 Task: Create a due date automation trigger when advanced on, on the monday of the week a card is due add dates not starting this week at 11:00 AM.
Action: Mouse moved to (924, 278)
Screenshot: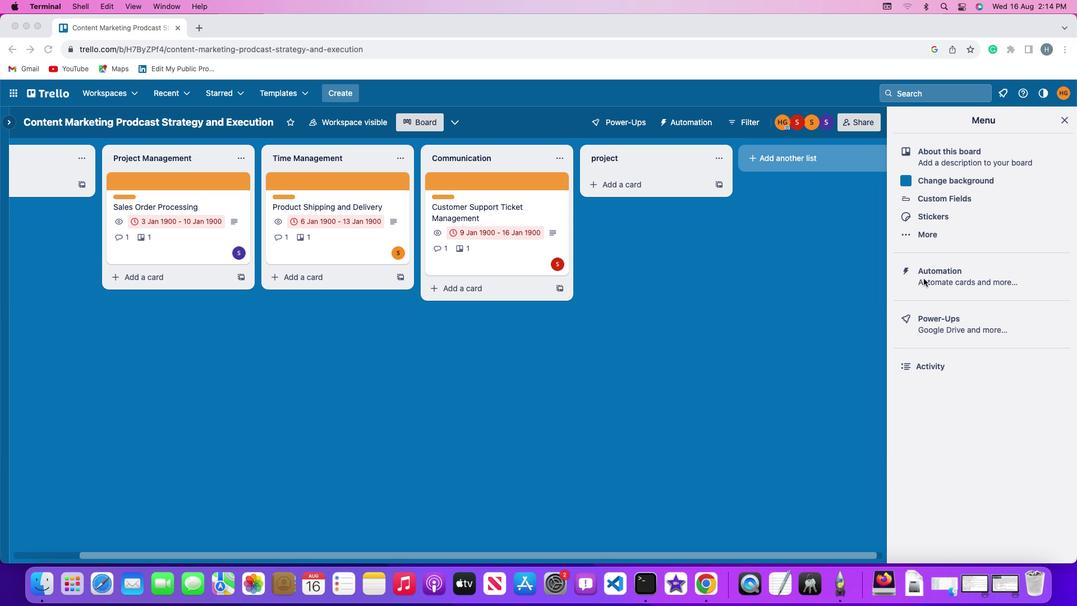 
Action: Mouse pressed left at (924, 278)
Screenshot: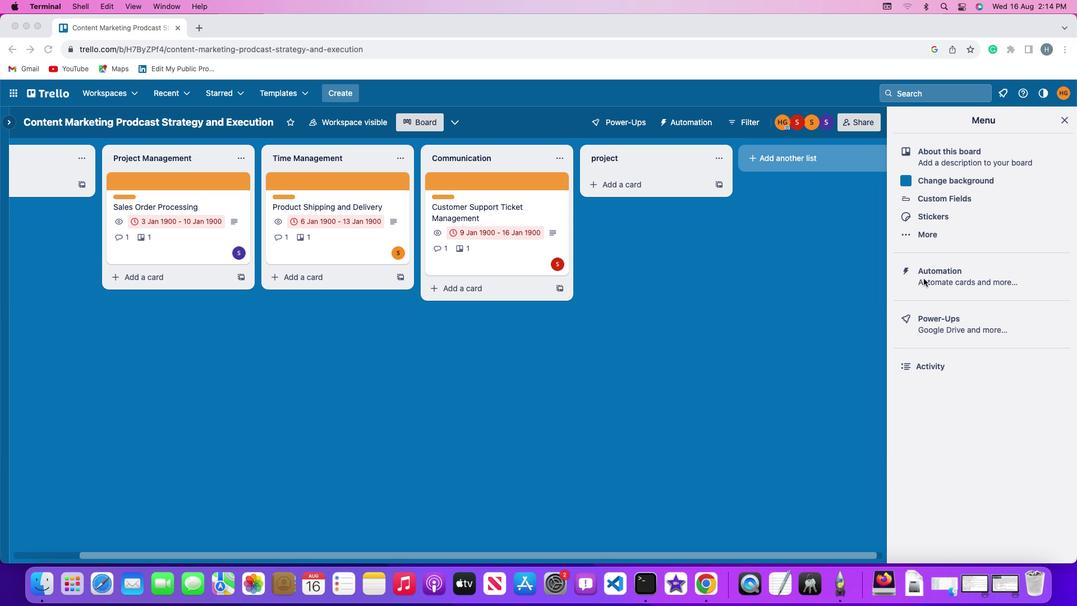 
Action: Mouse pressed left at (924, 278)
Screenshot: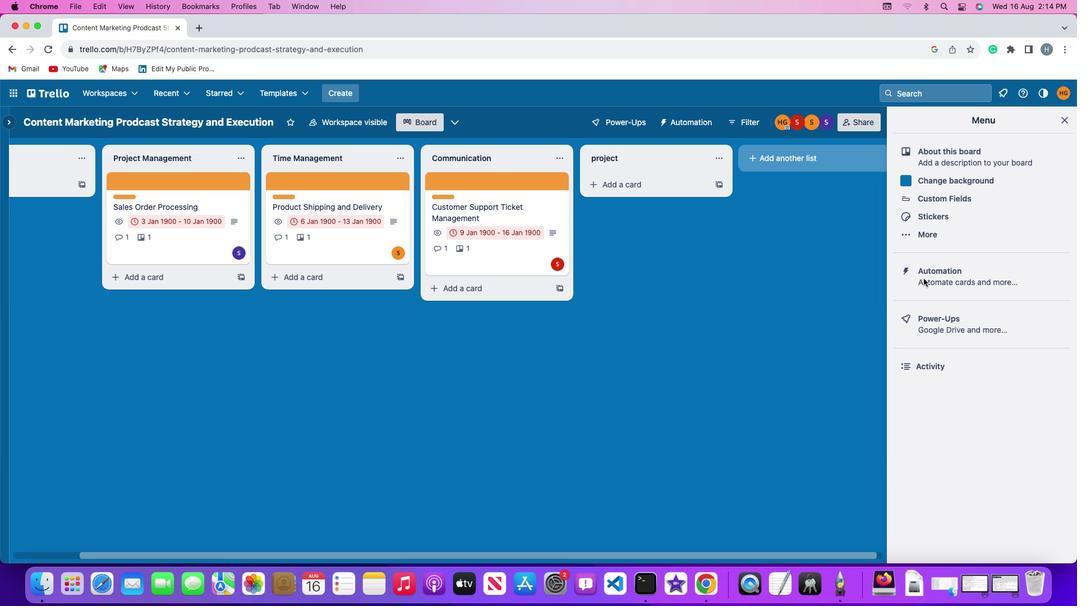
Action: Mouse moved to (90, 266)
Screenshot: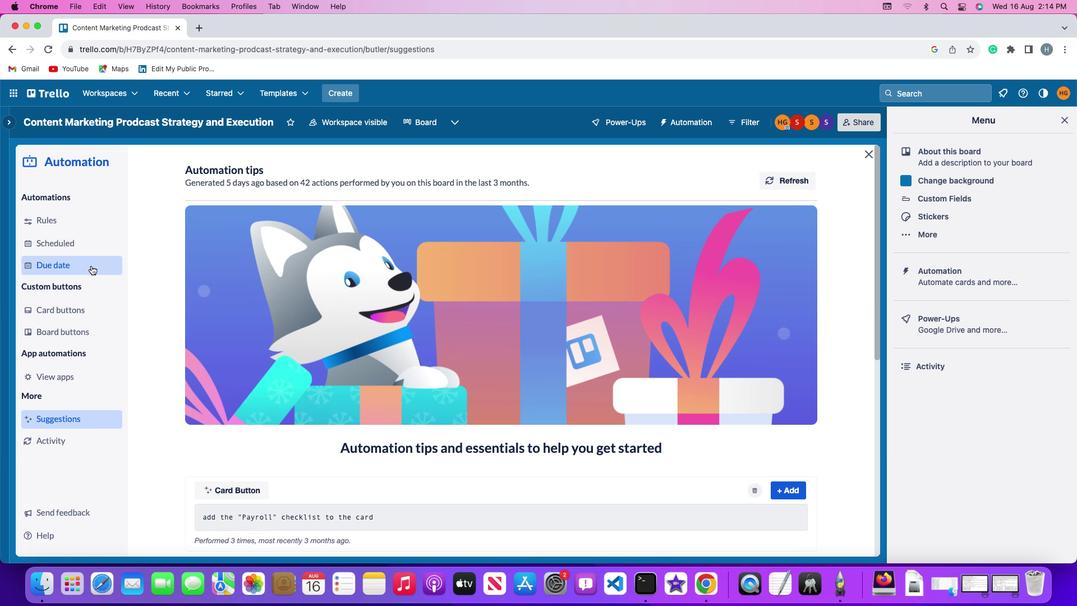 
Action: Mouse pressed left at (90, 266)
Screenshot: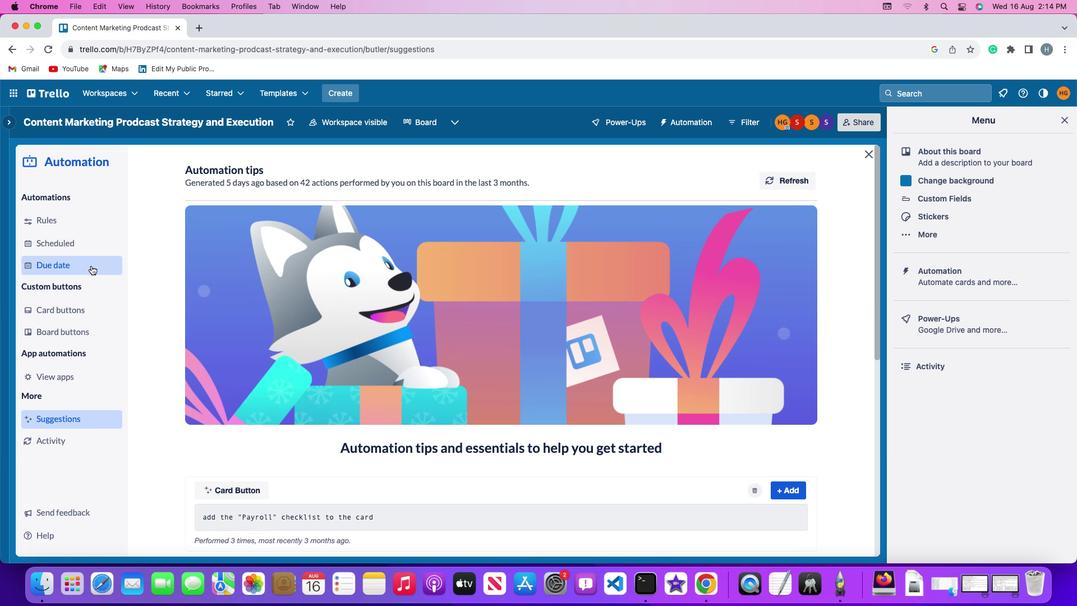 
Action: Mouse moved to (742, 172)
Screenshot: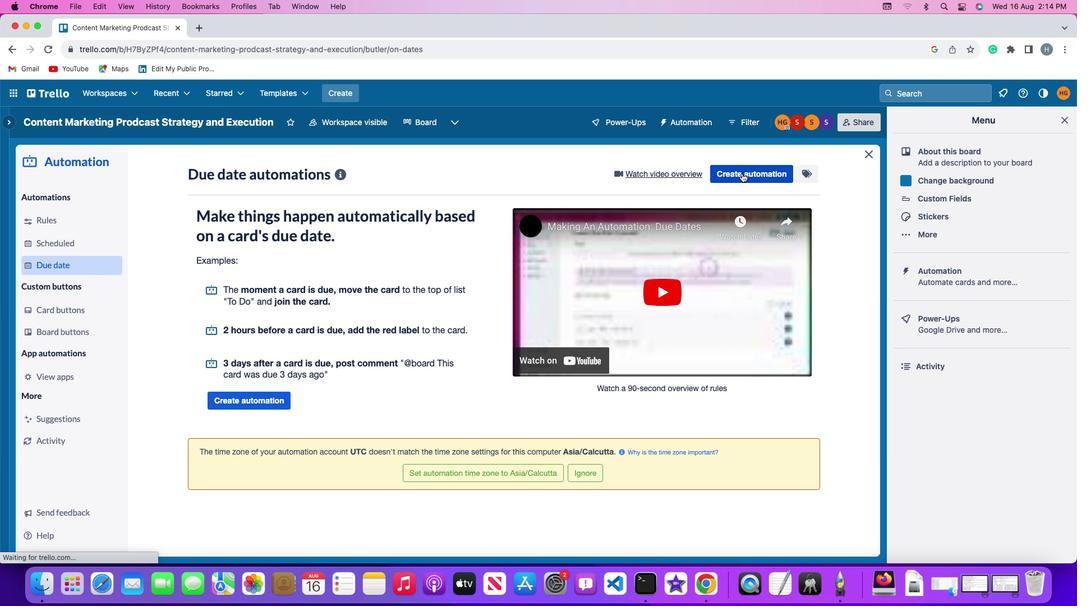 
Action: Mouse pressed left at (742, 172)
Screenshot: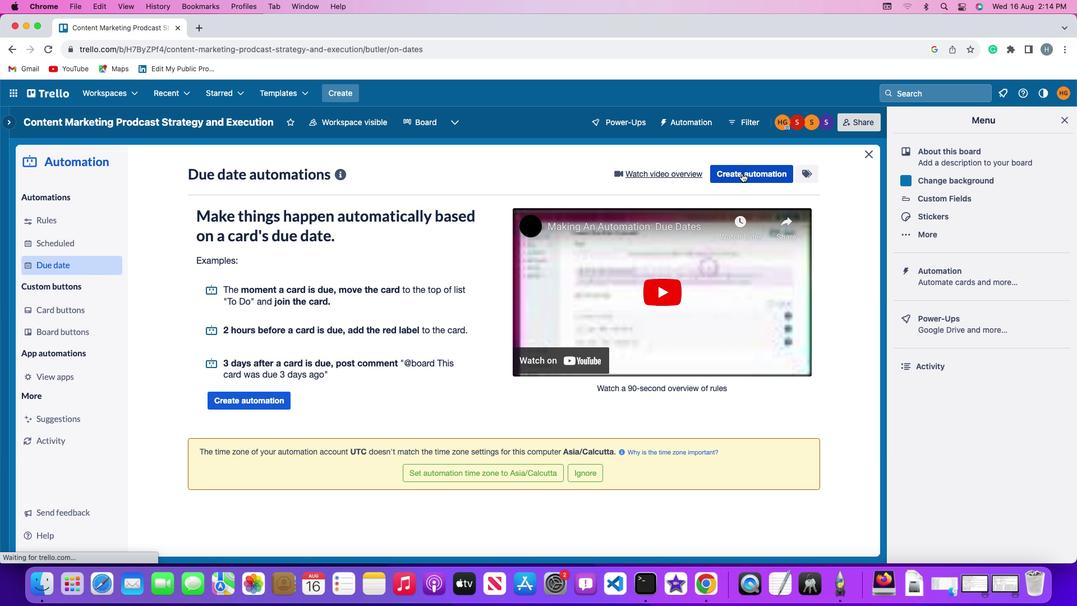 
Action: Mouse moved to (217, 281)
Screenshot: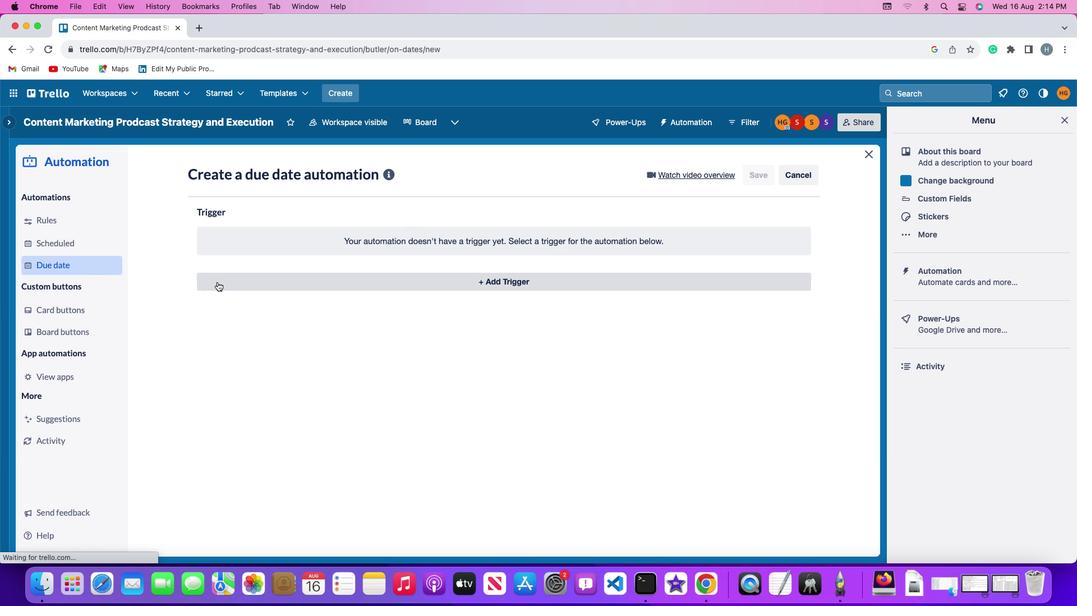 
Action: Mouse pressed left at (217, 281)
Screenshot: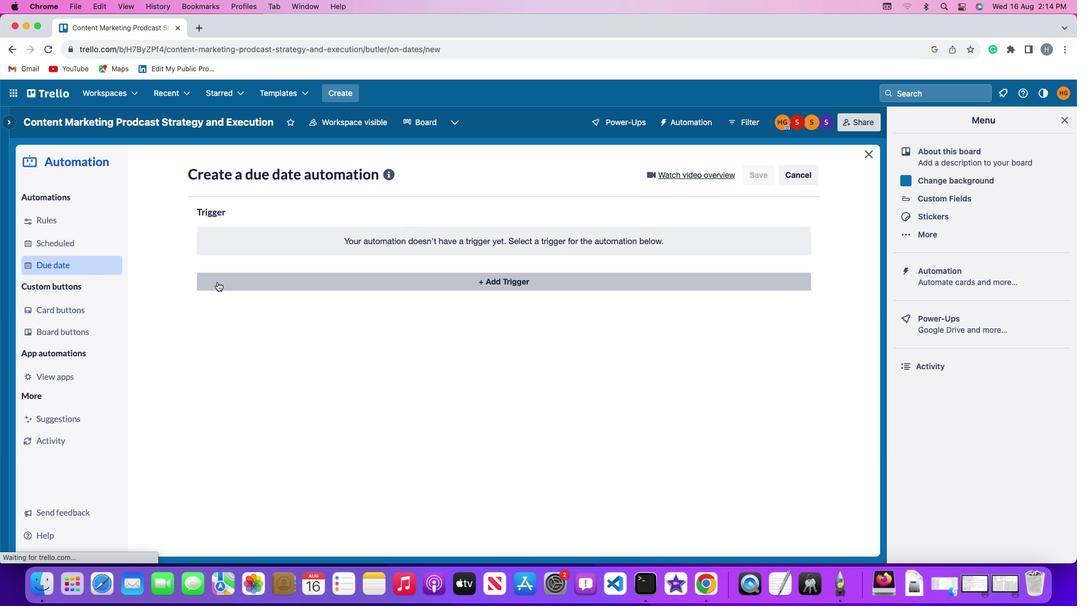 
Action: Mouse moved to (240, 492)
Screenshot: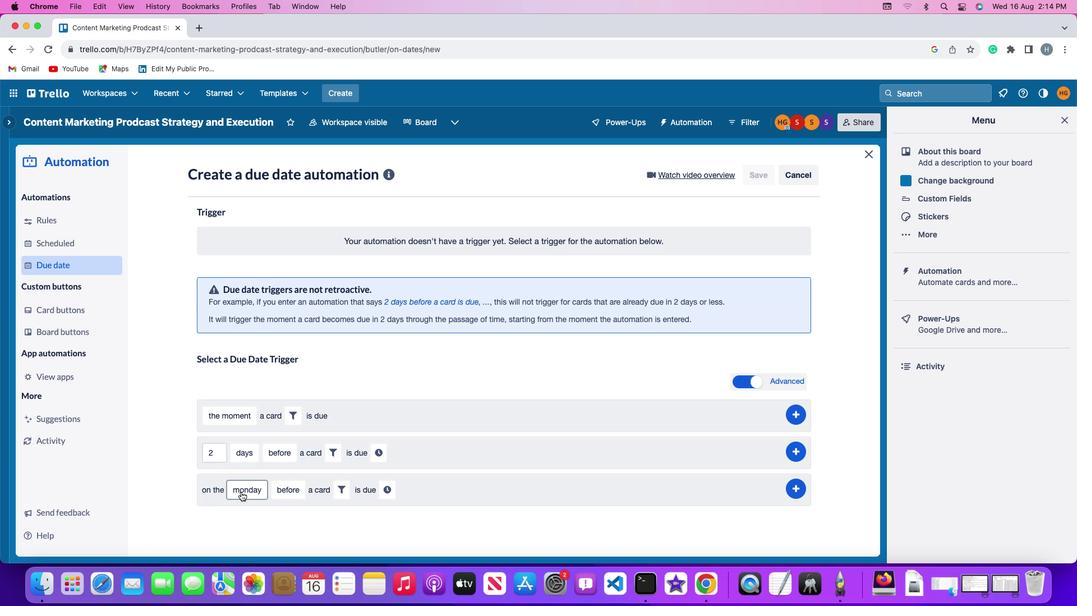 
Action: Mouse pressed left at (240, 492)
Screenshot: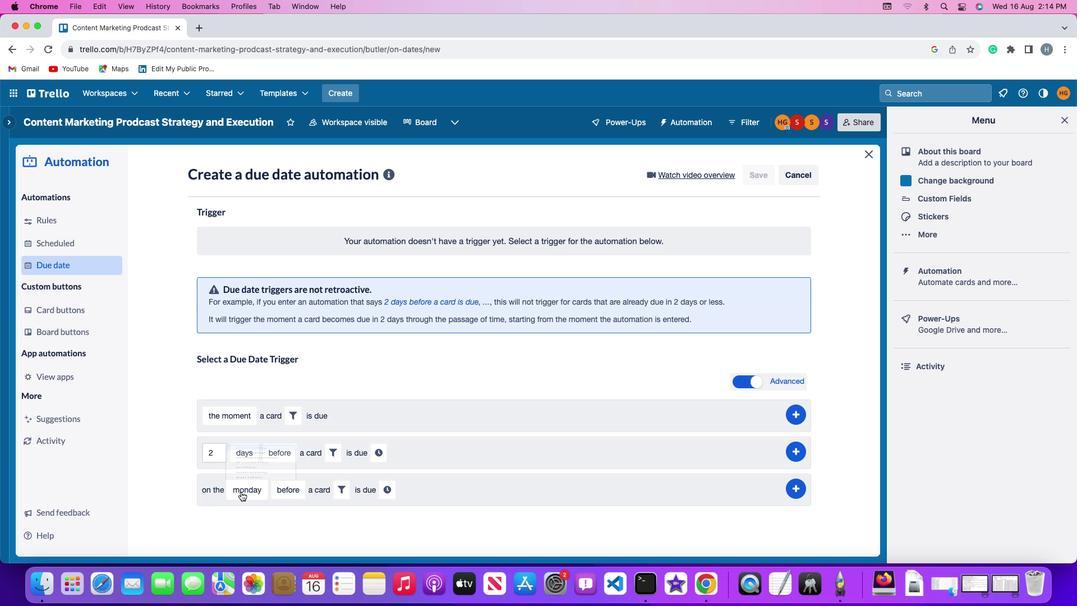 
Action: Mouse moved to (267, 335)
Screenshot: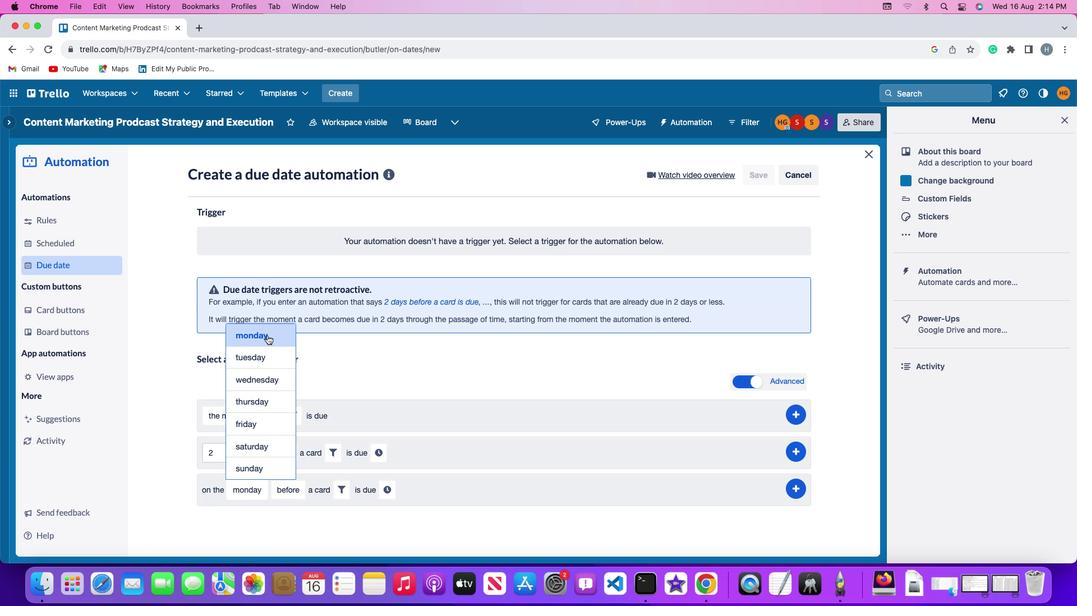 
Action: Mouse pressed left at (267, 335)
Screenshot: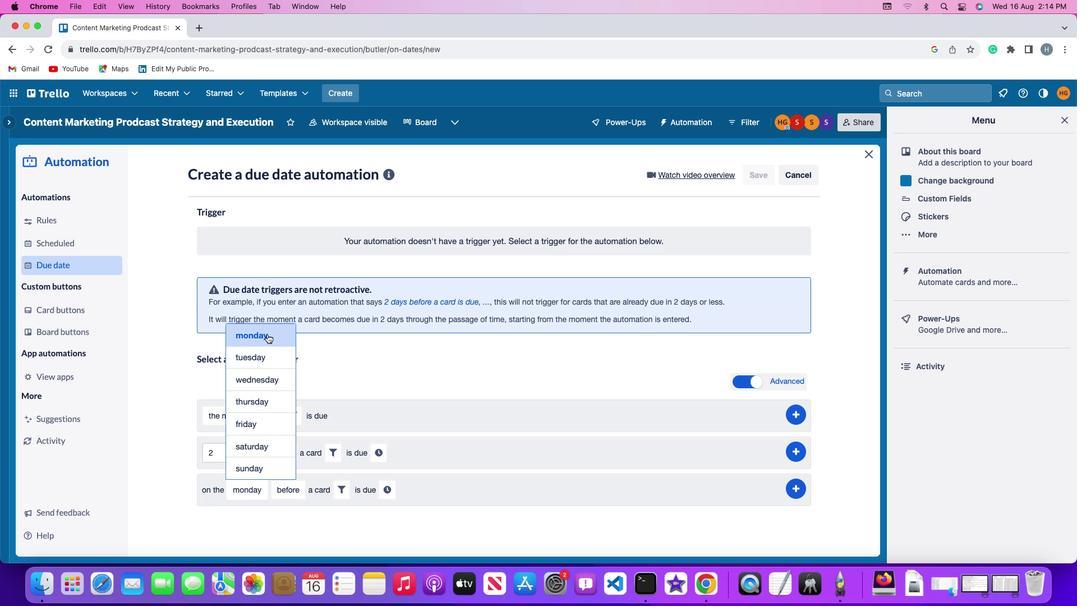 
Action: Mouse moved to (284, 492)
Screenshot: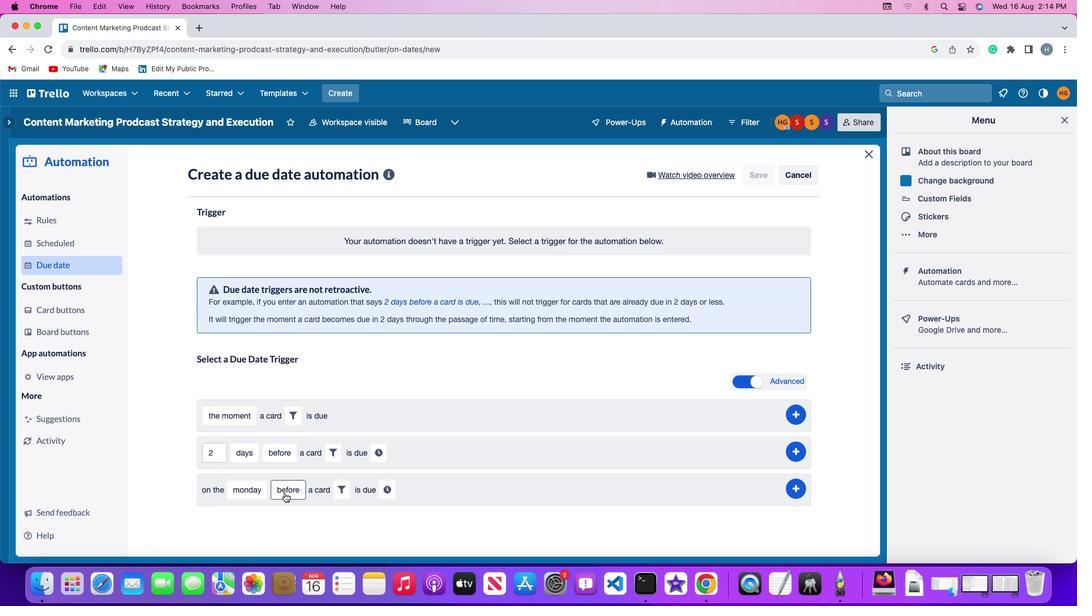 
Action: Mouse pressed left at (284, 492)
Screenshot: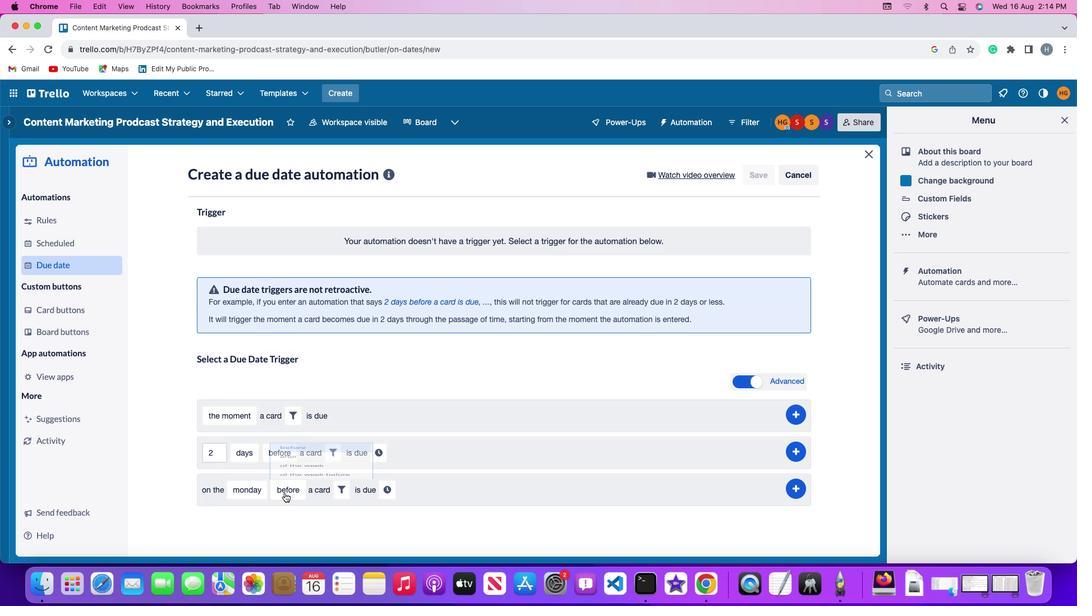 
Action: Mouse moved to (293, 445)
Screenshot: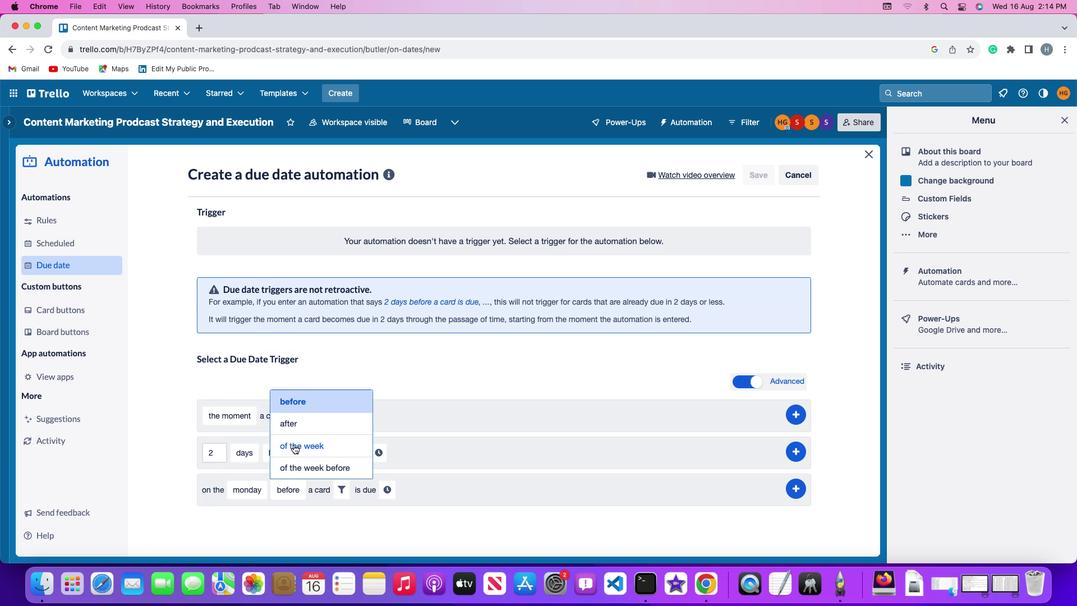 
Action: Mouse pressed left at (293, 445)
Screenshot: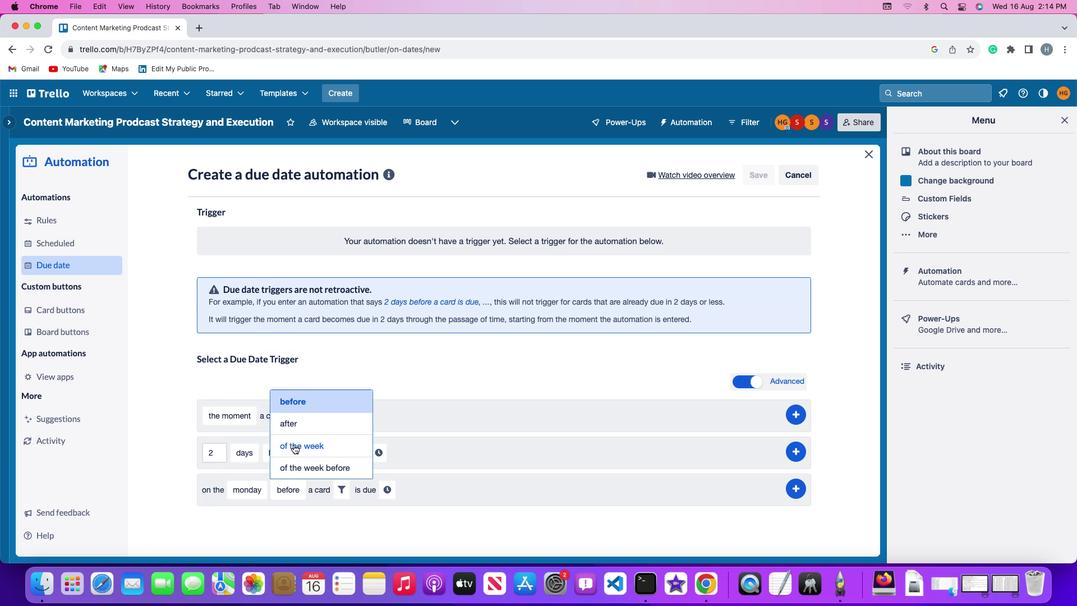 
Action: Mouse moved to (361, 493)
Screenshot: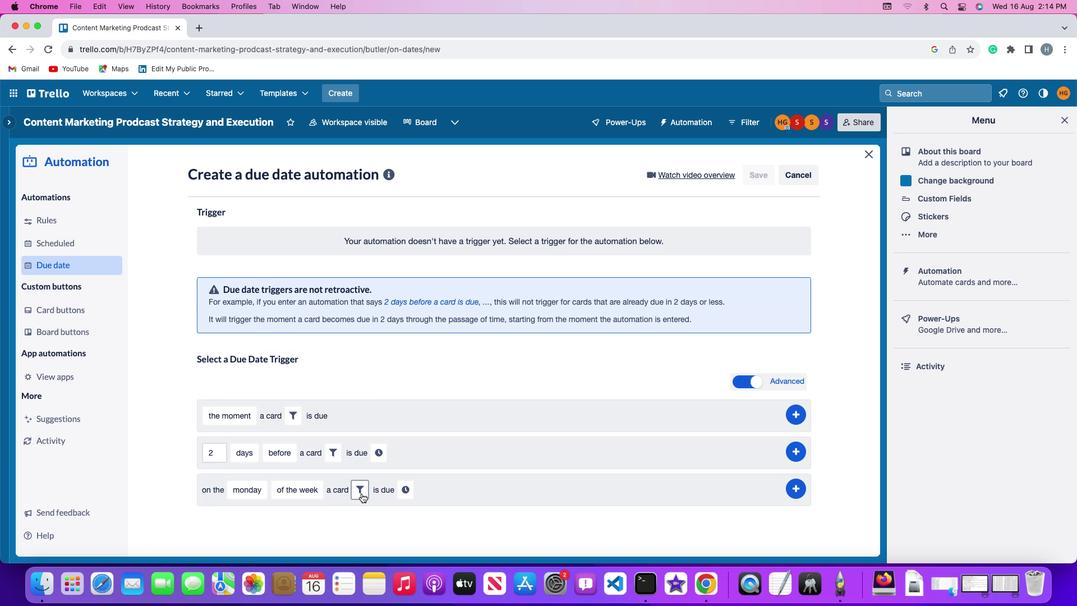 
Action: Mouse pressed left at (361, 493)
Screenshot: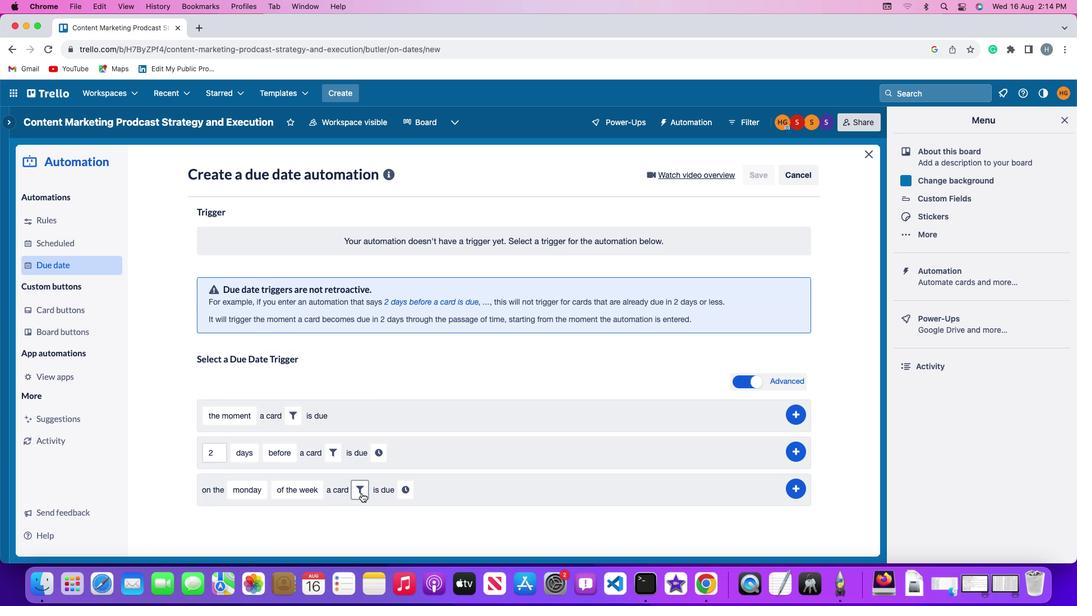 
Action: Mouse moved to (418, 528)
Screenshot: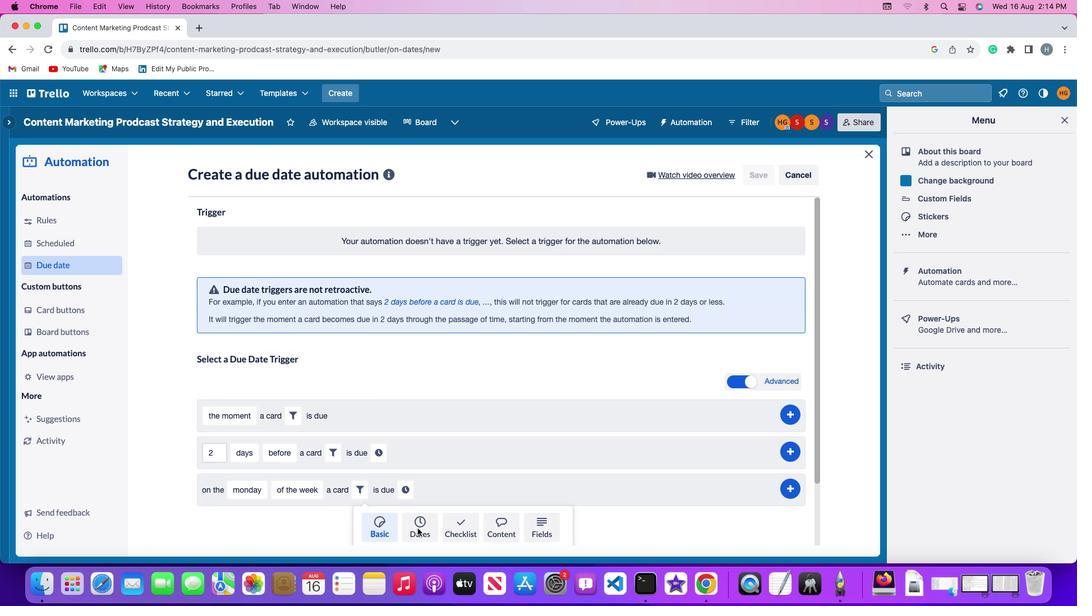 
Action: Mouse pressed left at (418, 528)
Screenshot: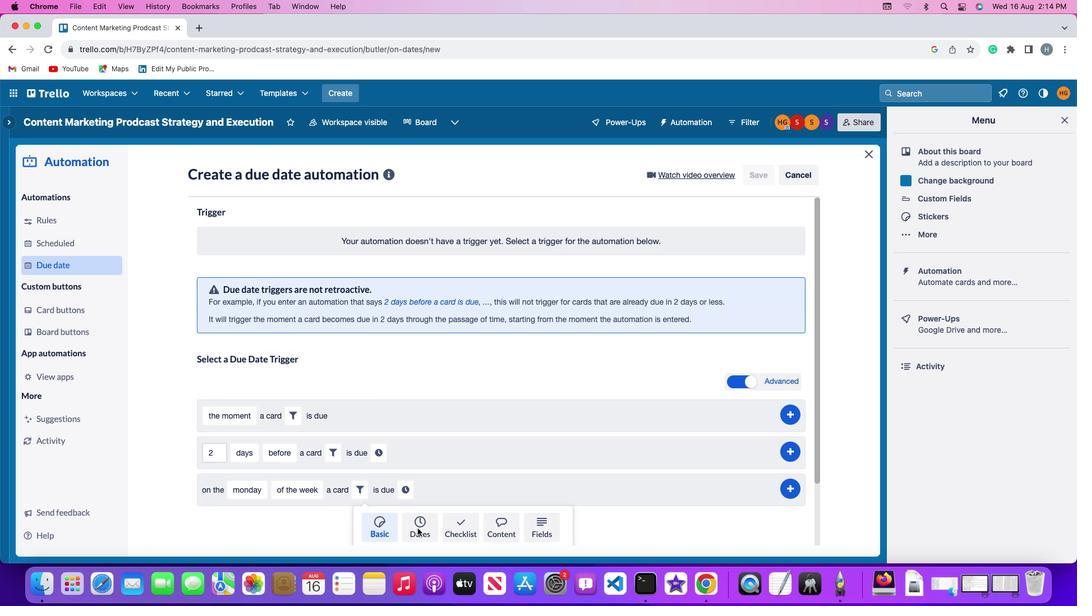 
Action: Mouse moved to (278, 525)
Screenshot: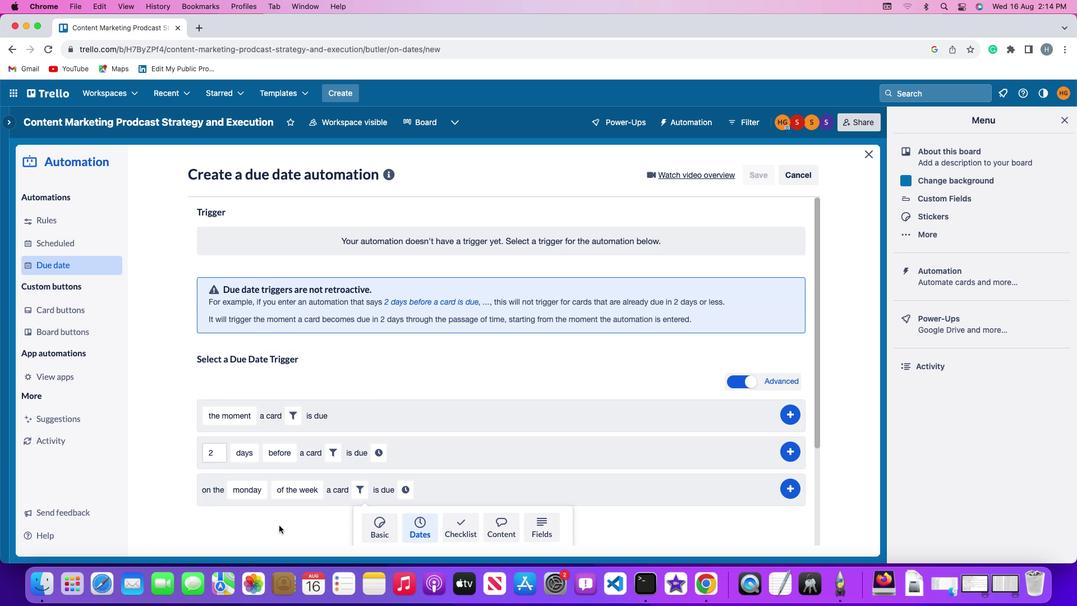 
Action: Mouse scrolled (278, 525) with delta (0, 0)
Screenshot: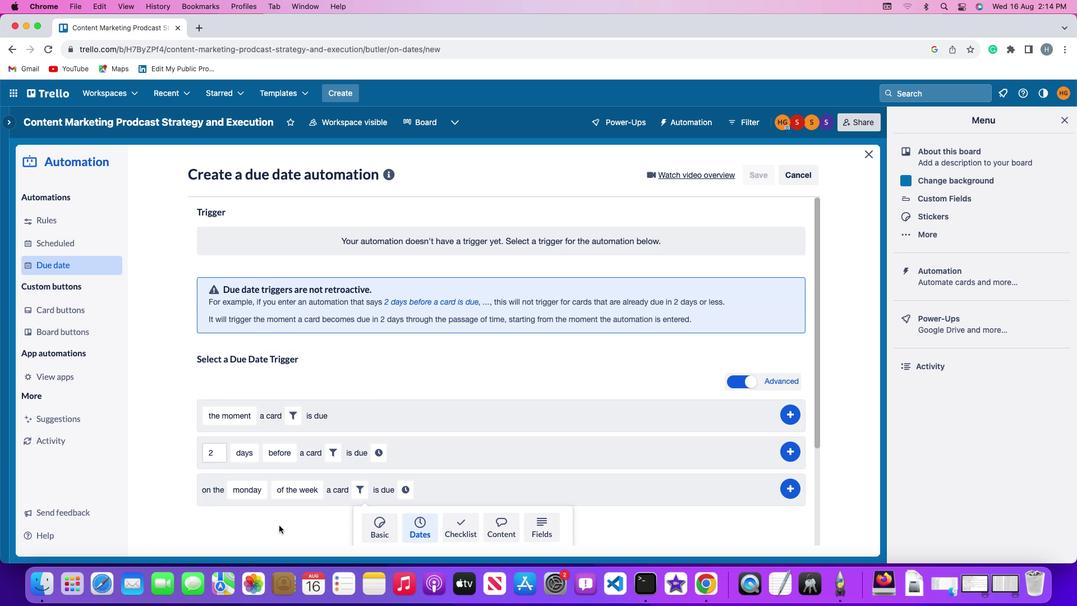 
Action: Mouse scrolled (278, 525) with delta (0, 0)
Screenshot: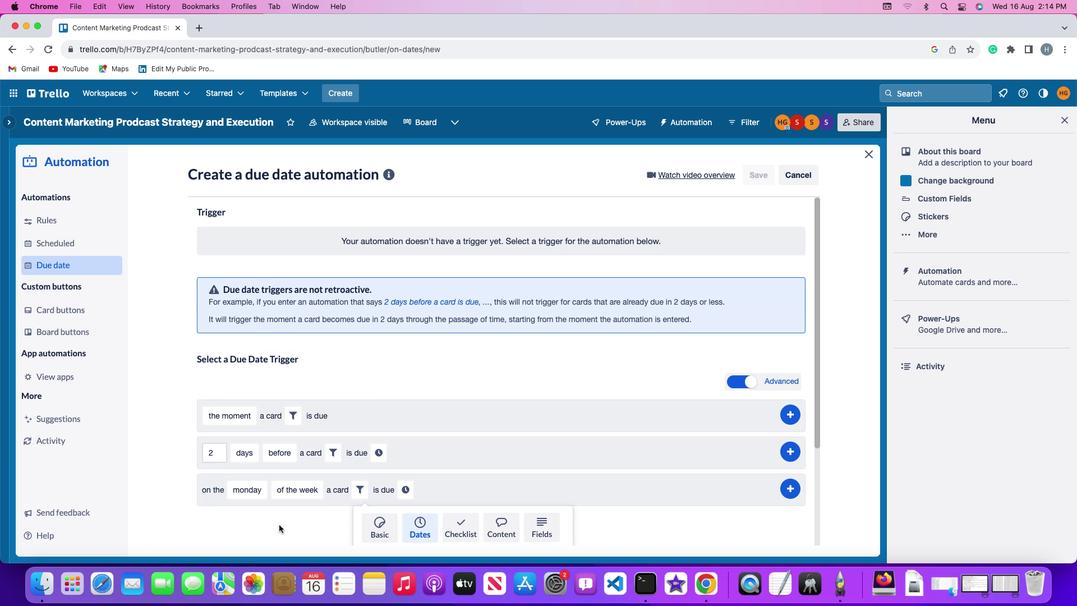
Action: Mouse moved to (278, 525)
Screenshot: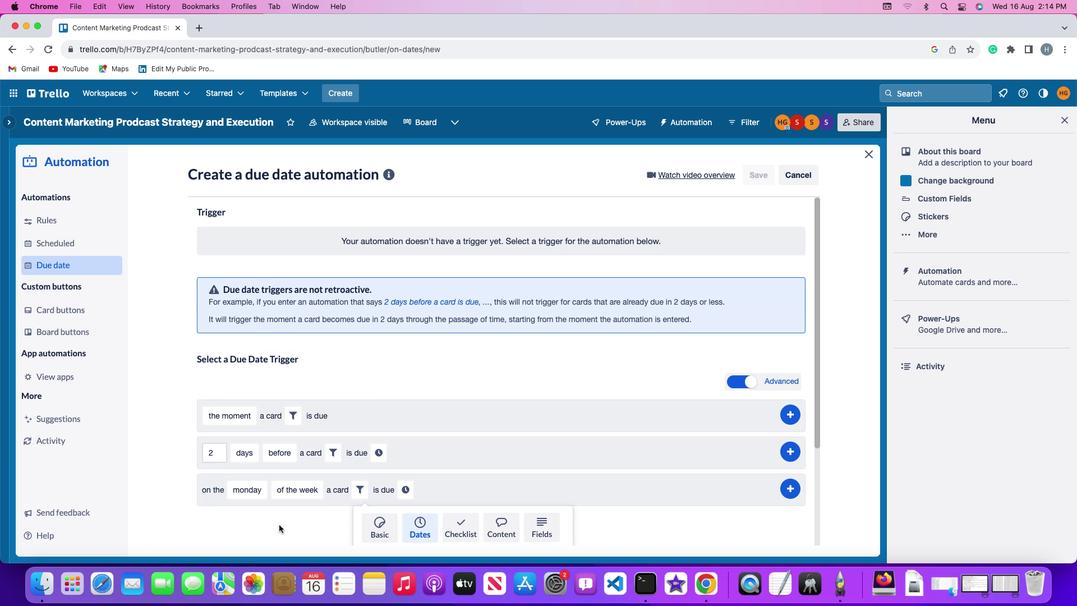 
Action: Mouse scrolled (278, 525) with delta (0, -2)
Screenshot: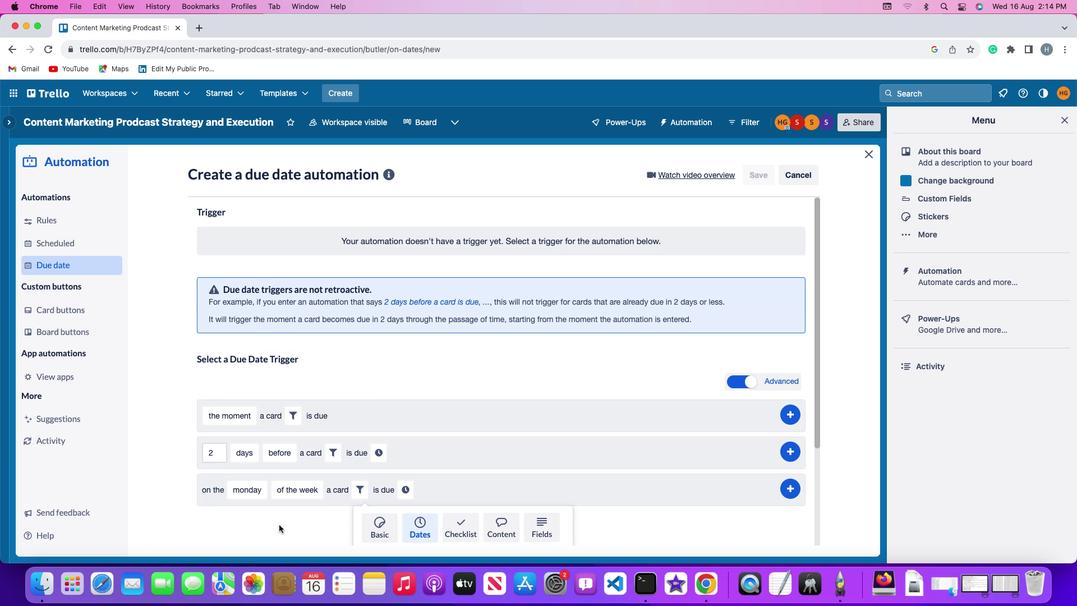 
Action: Mouse moved to (278, 524)
Screenshot: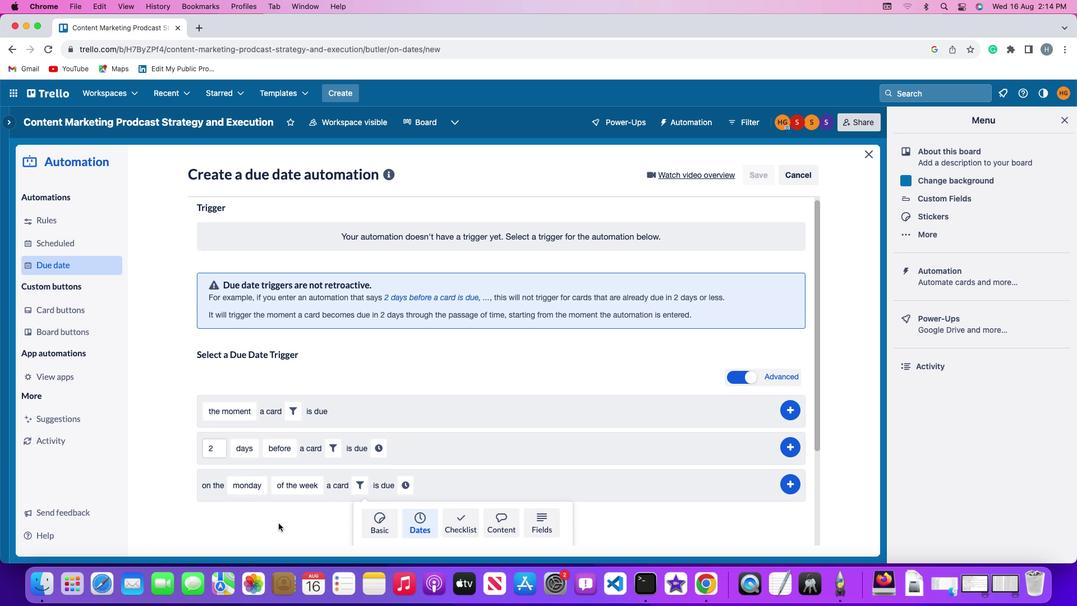 
Action: Mouse scrolled (278, 524) with delta (0, -2)
Screenshot: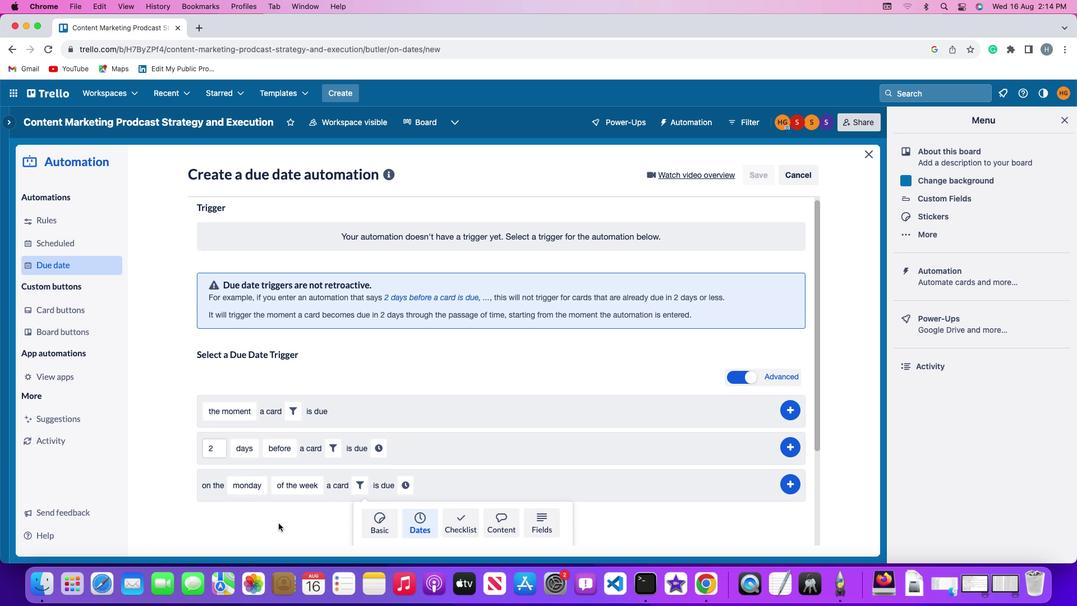 
Action: Mouse moved to (278, 522)
Screenshot: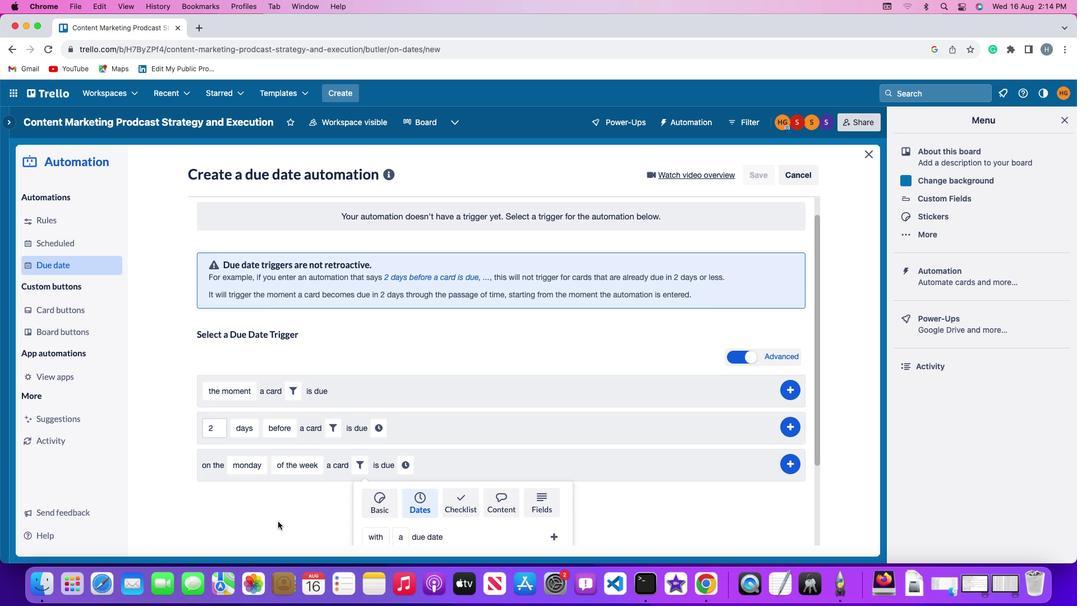 
Action: Mouse scrolled (278, 522) with delta (0, -3)
Screenshot: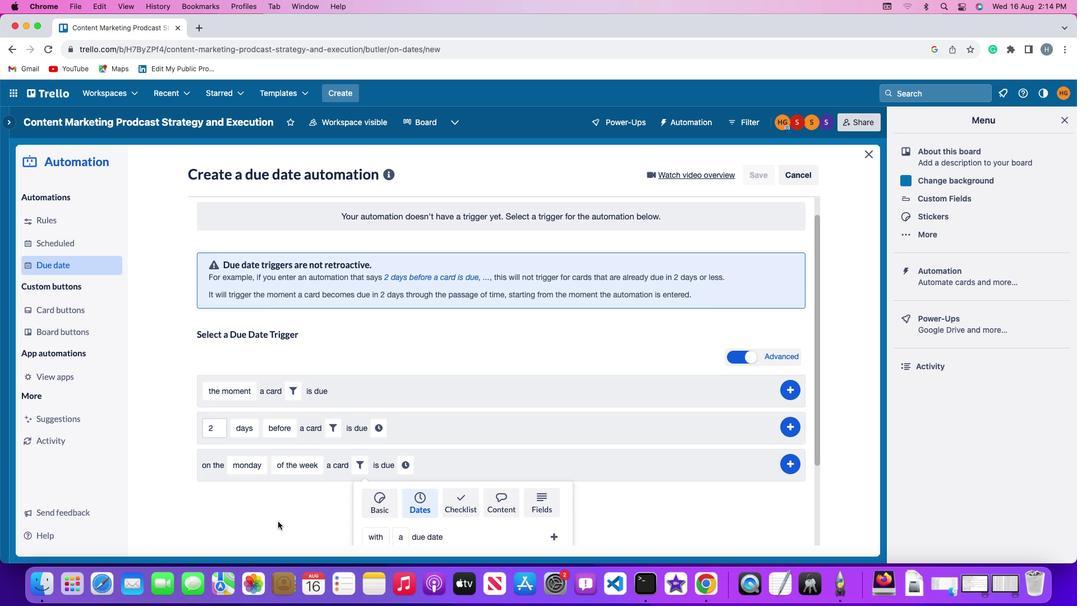 
Action: Mouse moved to (277, 522)
Screenshot: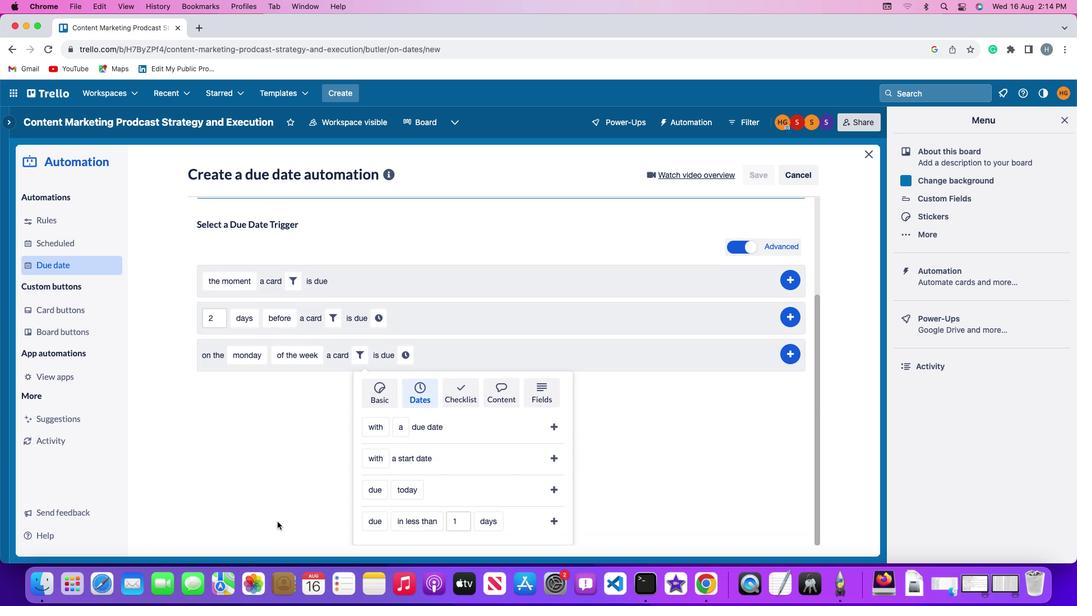 
Action: Mouse scrolled (277, 522) with delta (0, 0)
Screenshot: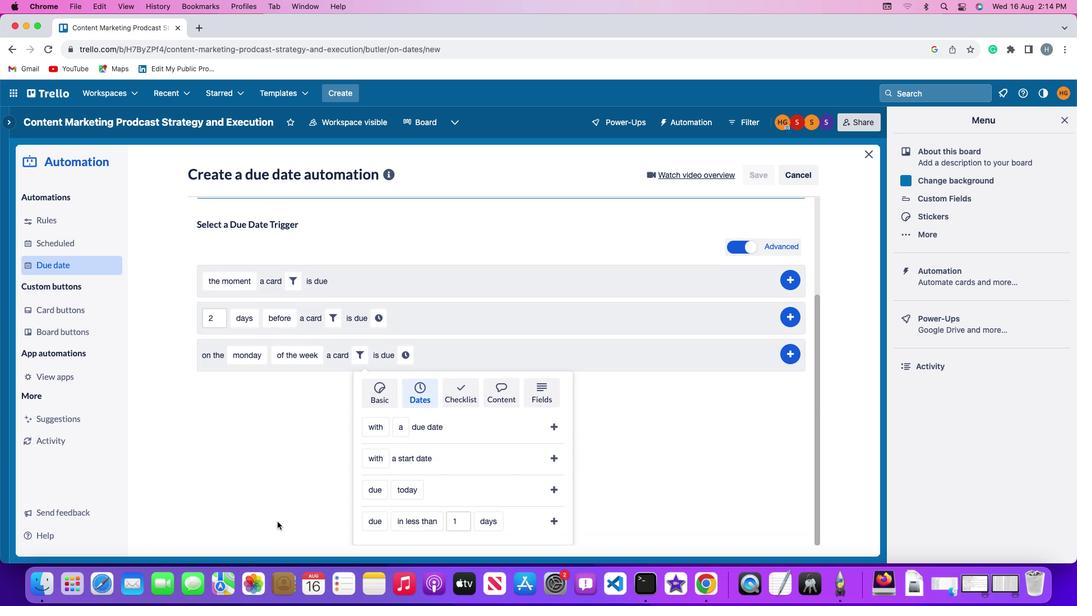 
Action: Mouse moved to (277, 522)
Screenshot: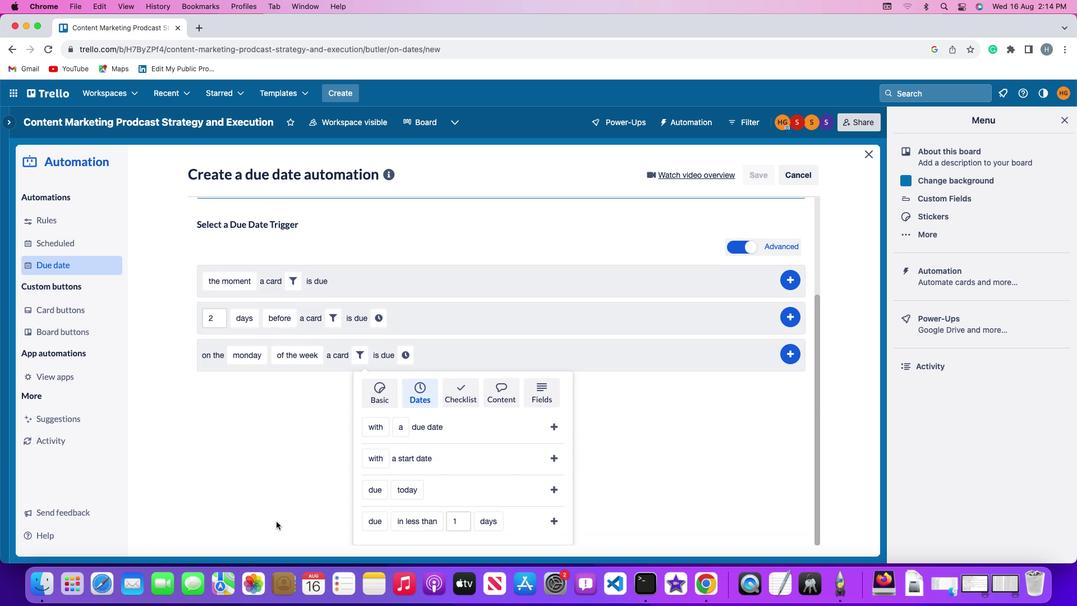 
Action: Mouse scrolled (277, 522) with delta (0, 0)
Screenshot: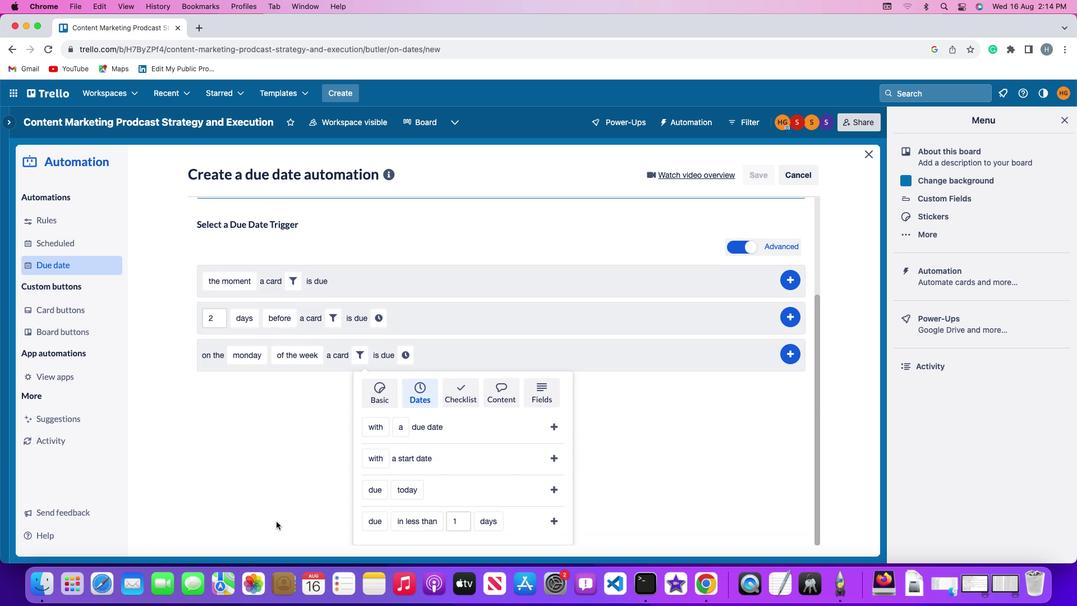 
Action: Mouse moved to (275, 521)
Screenshot: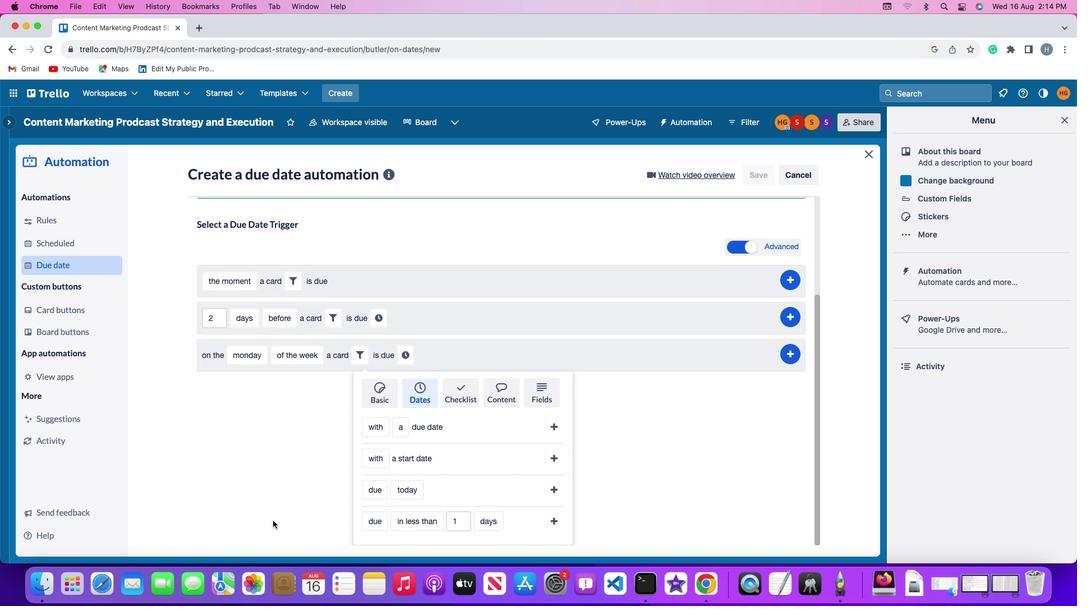 
Action: Mouse scrolled (275, 521) with delta (0, -1)
Screenshot: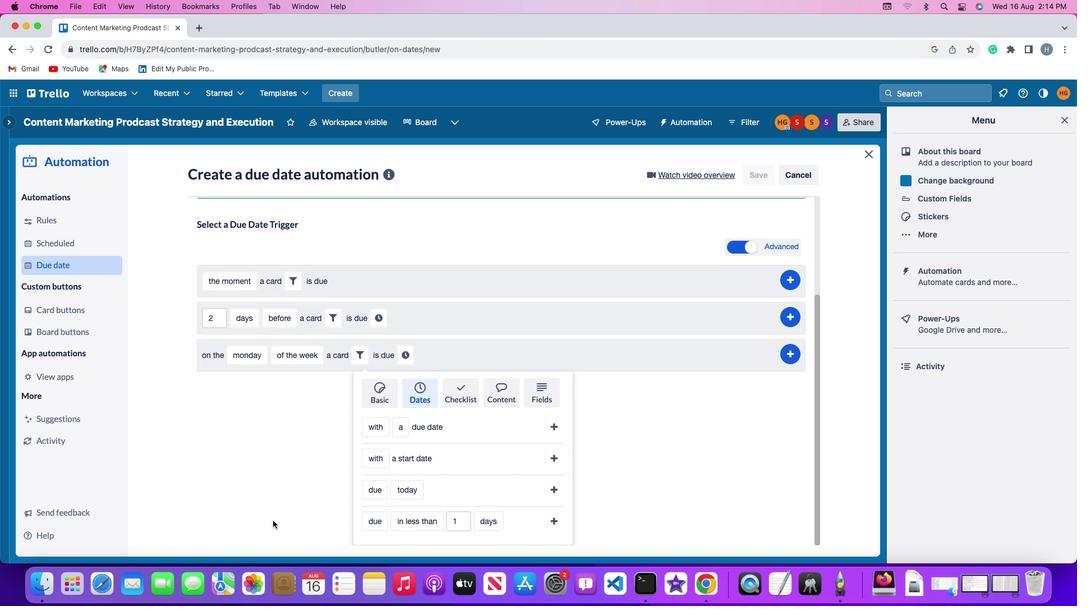 
Action: Mouse moved to (373, 492)
Screenshot: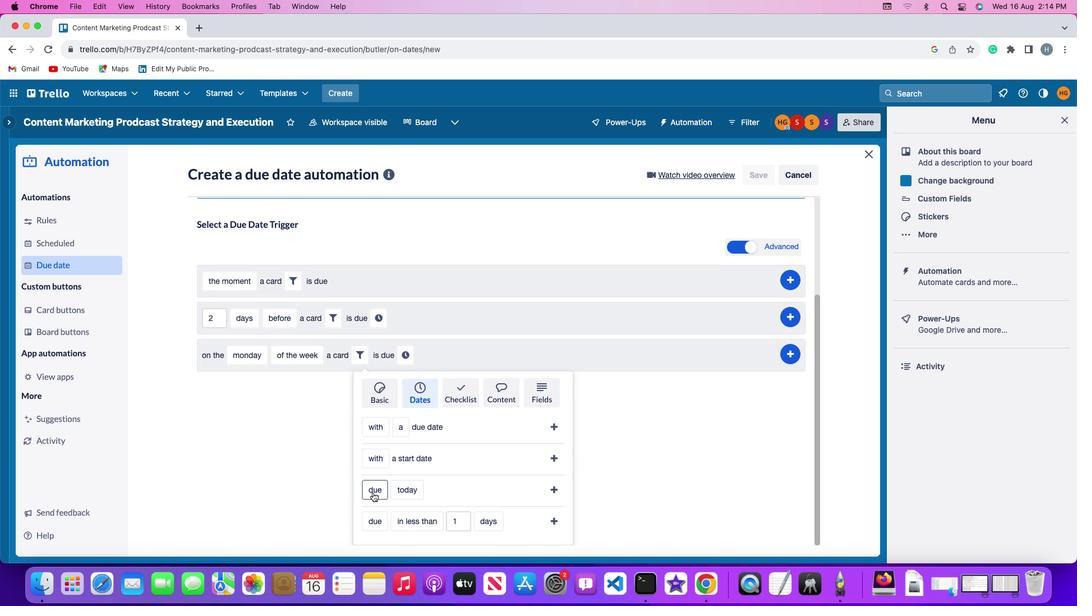 
Action: Mouse pressed left at (373, 492)
Screenshot: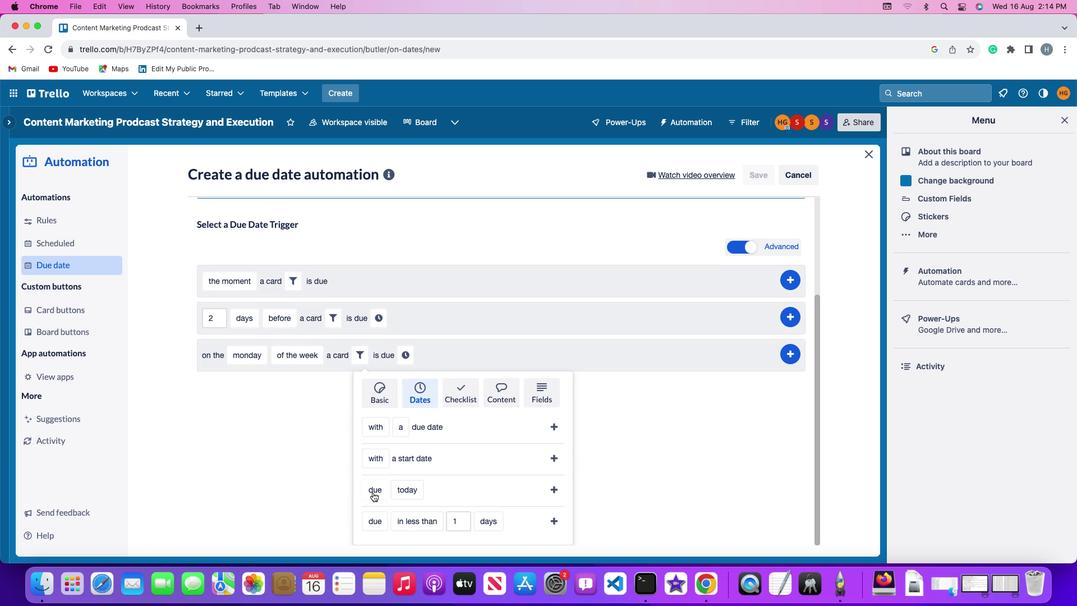 
Action: Mouse moved to (376, 473)
Screenshot: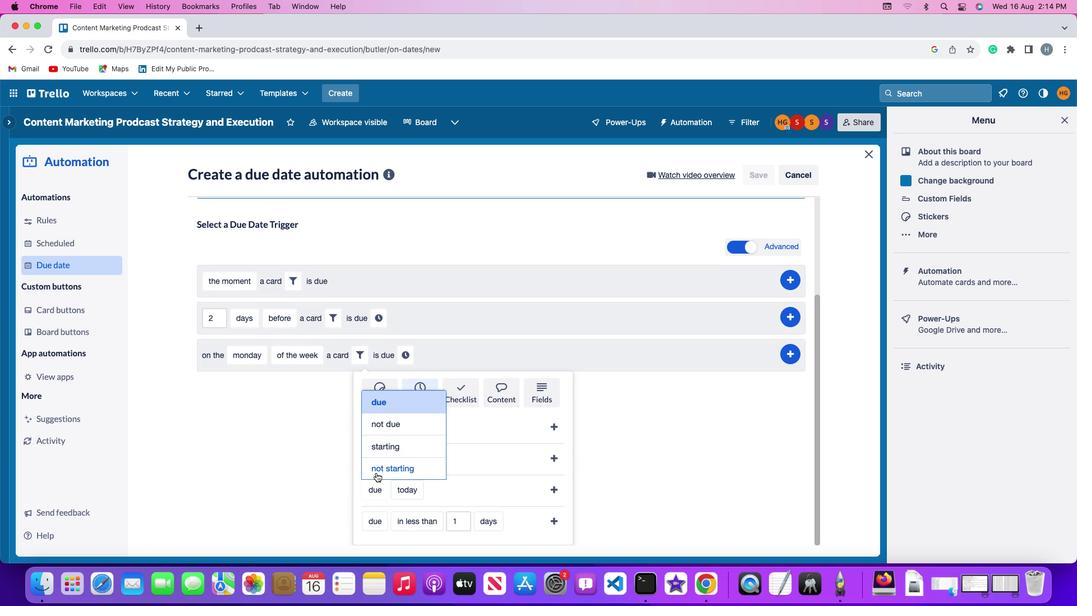 
Action: Mouse pressed left at (376, 473)
Screenshot: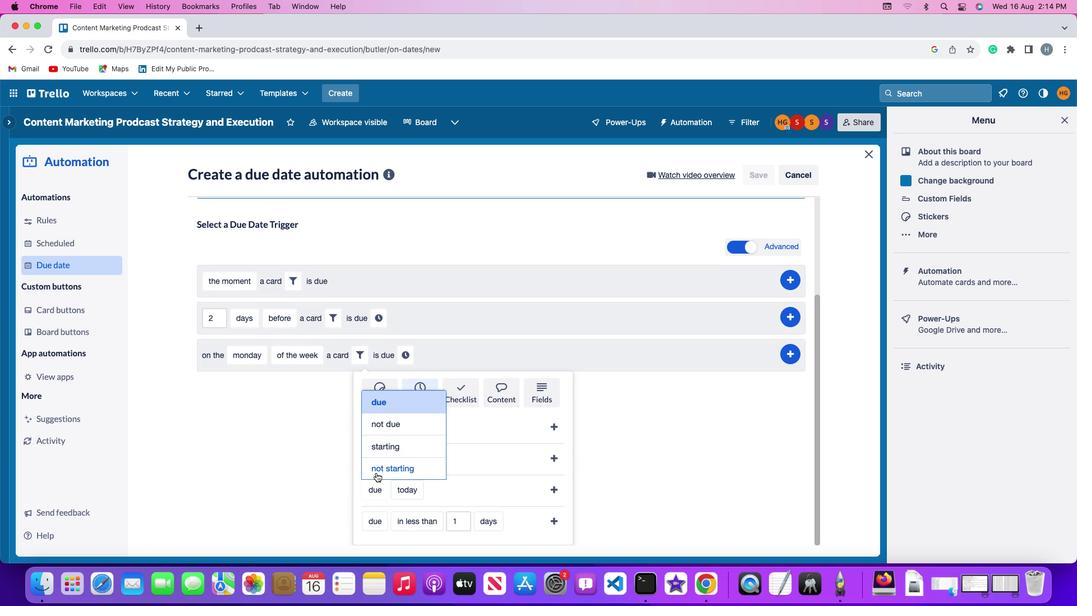 
Action: Mouse moved to (436, 491)
Screenshot: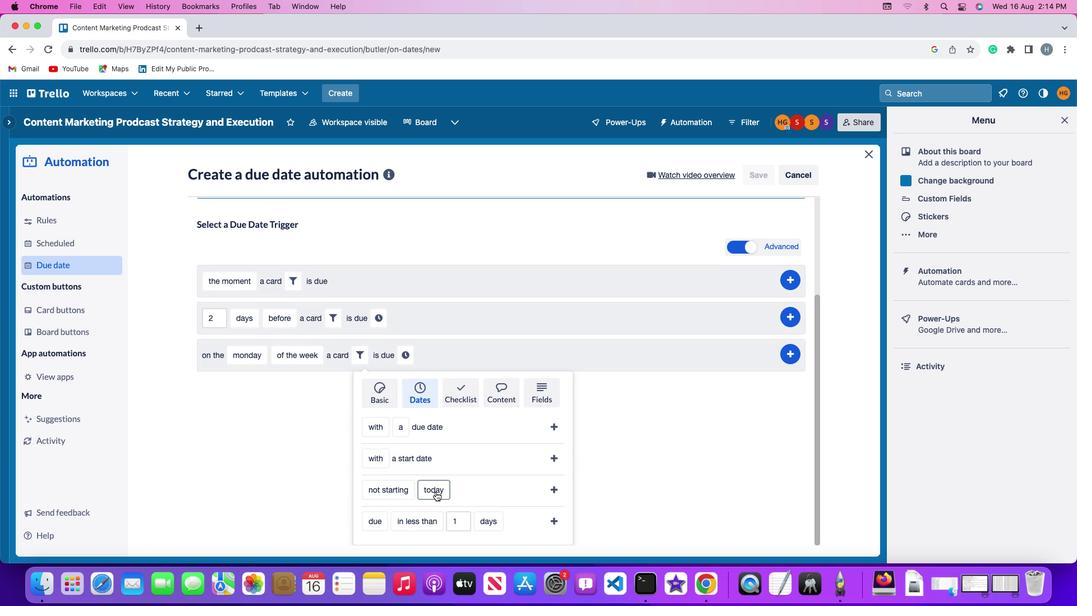 
Action: Mouse pressed left at (436, 491)
Screenshot: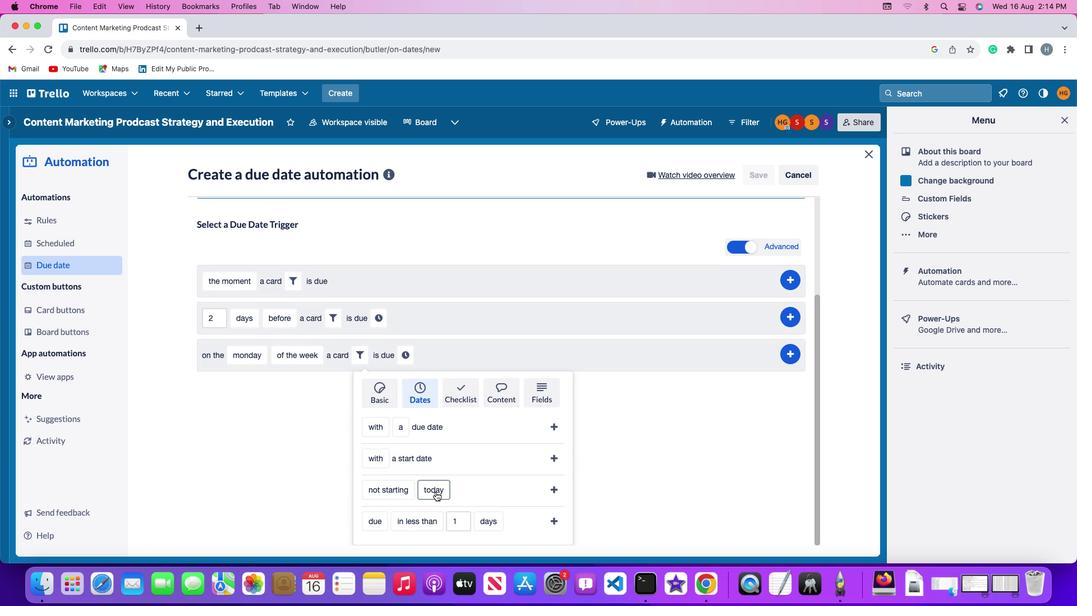 
Action: Mouse moved to (437, 401)
Screenshot: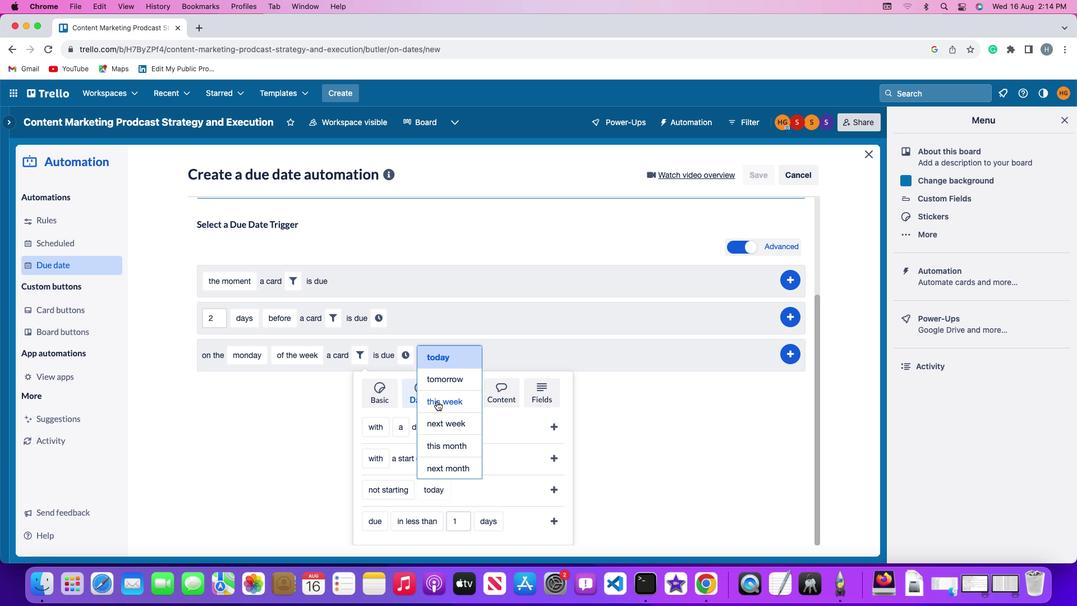 
Action: Mouse pressed left at (437, 401)
Screenshot: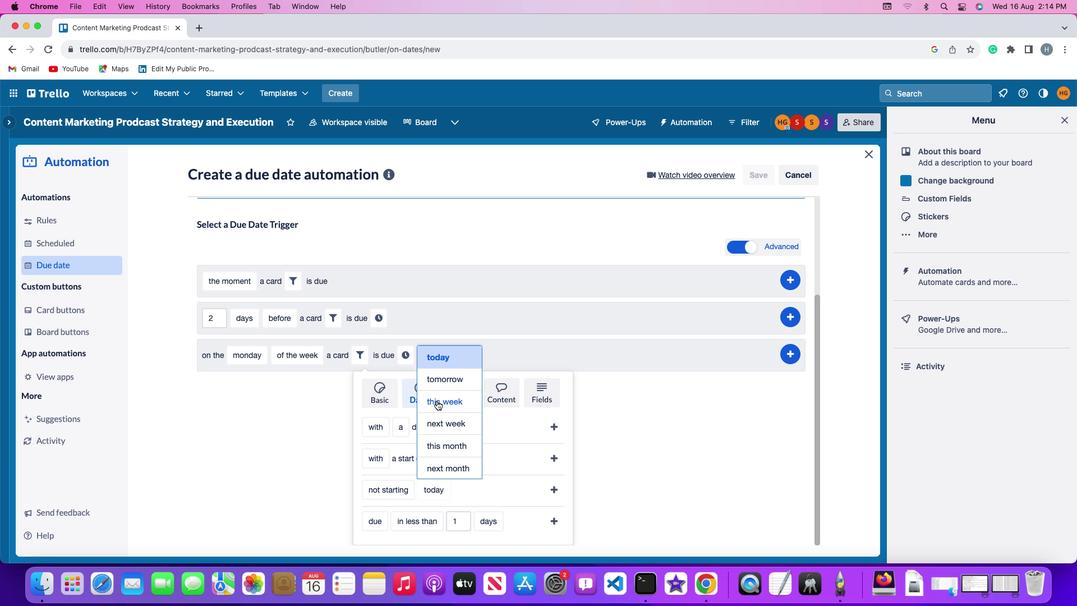 
Action: Mouse moved to (552, 489)
Screenshot: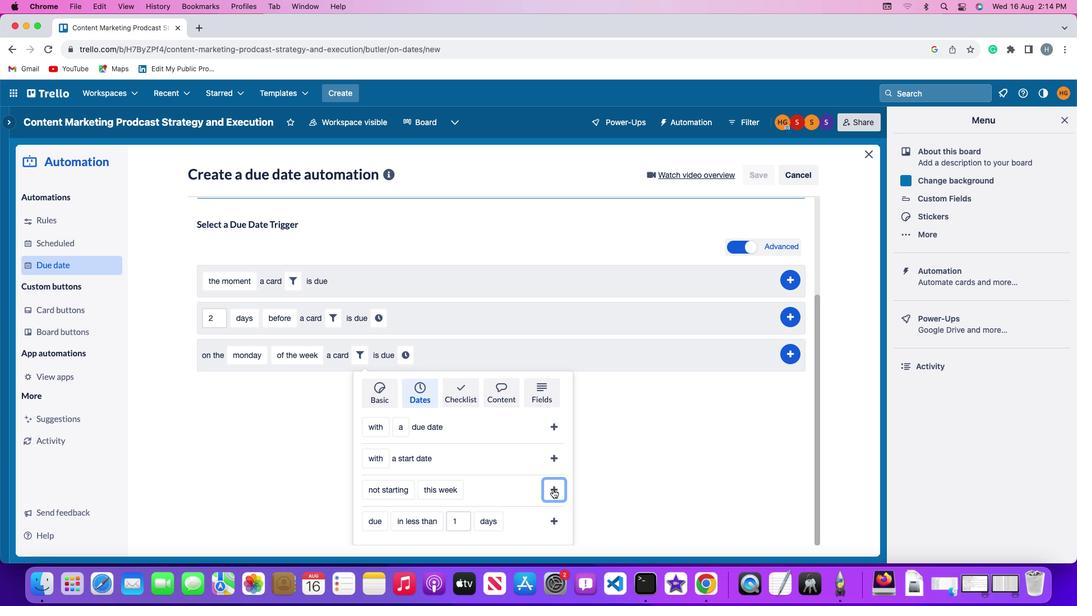 
Action: Mouse pressed left at (552, 489)
Screenshot: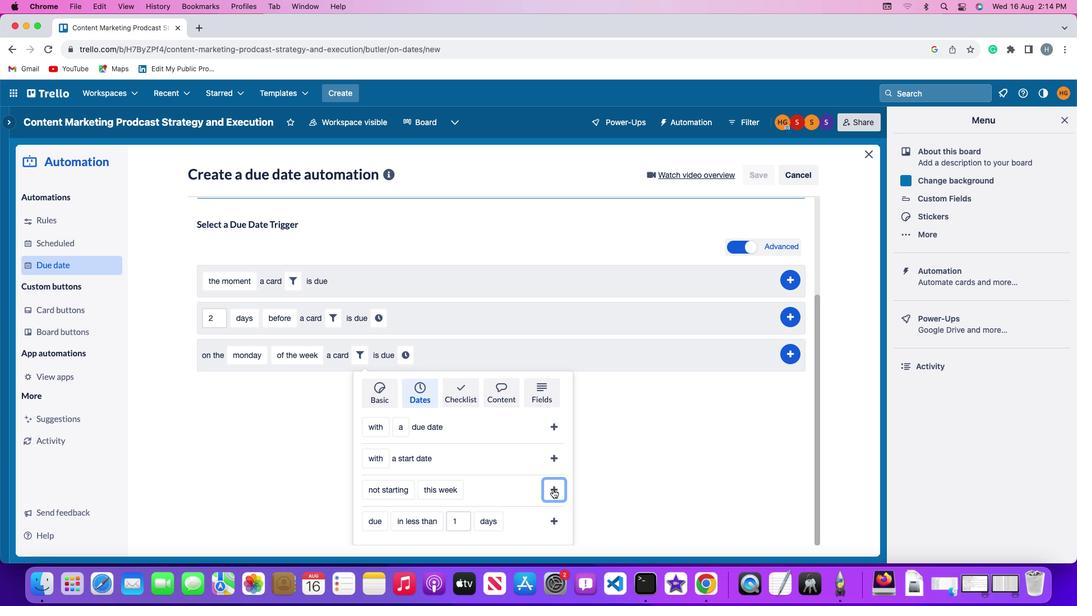
Action: Mouse moved to (507, 486)
Screenshot: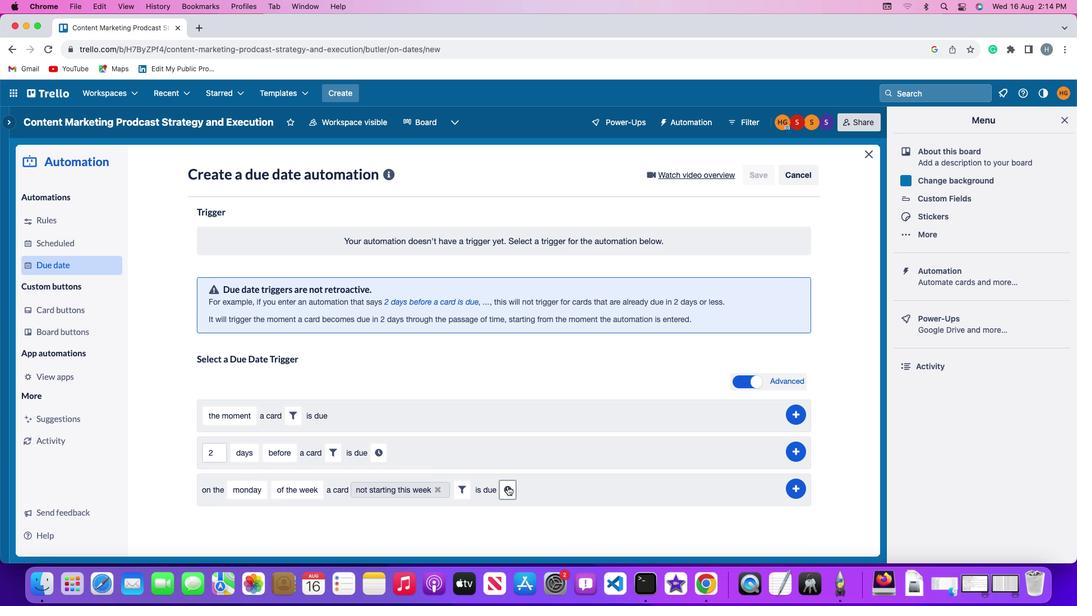 
Action: Mouse pressed left at (507, 486)
Screenshot: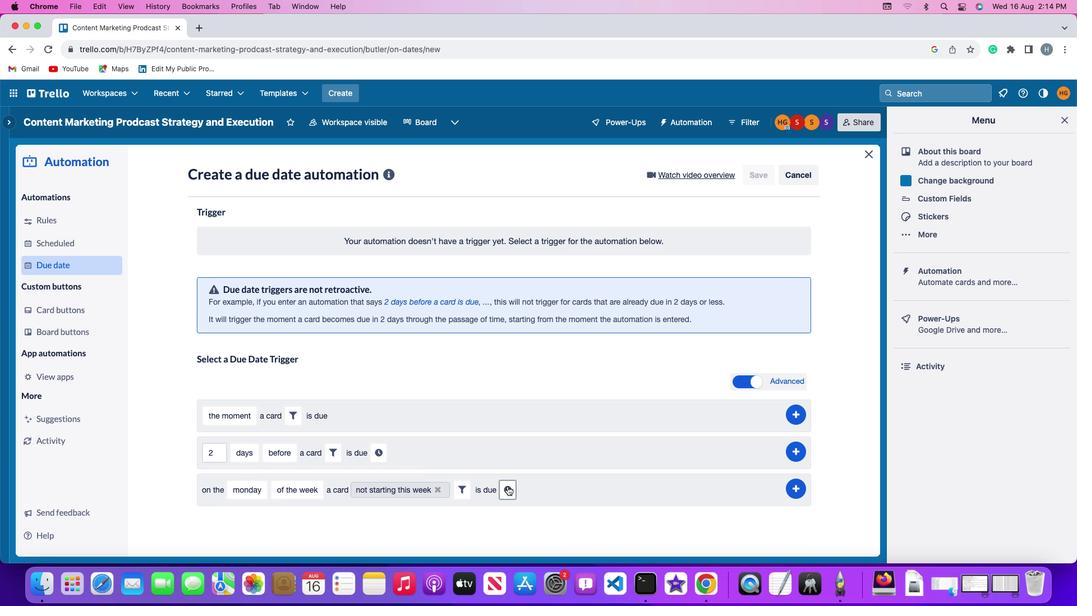 
Action: Mouse moved to (531, 492)
Screenshot: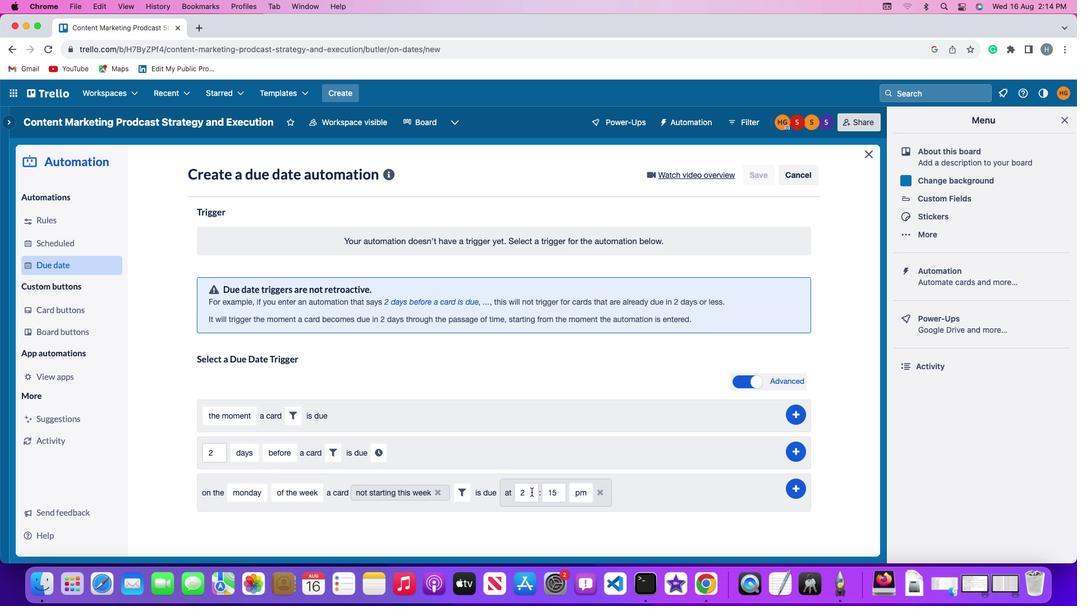 
Action: Mouse pressed left at (531, 492)
Screenshot: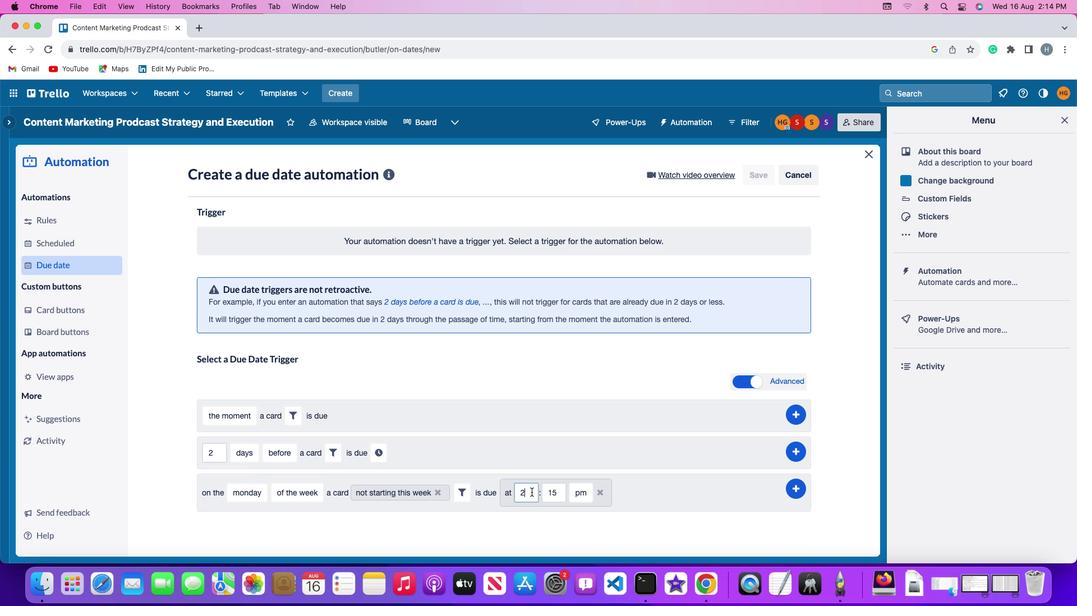 
Action: Key pressed Key.backspace'1''1'
Screenshot: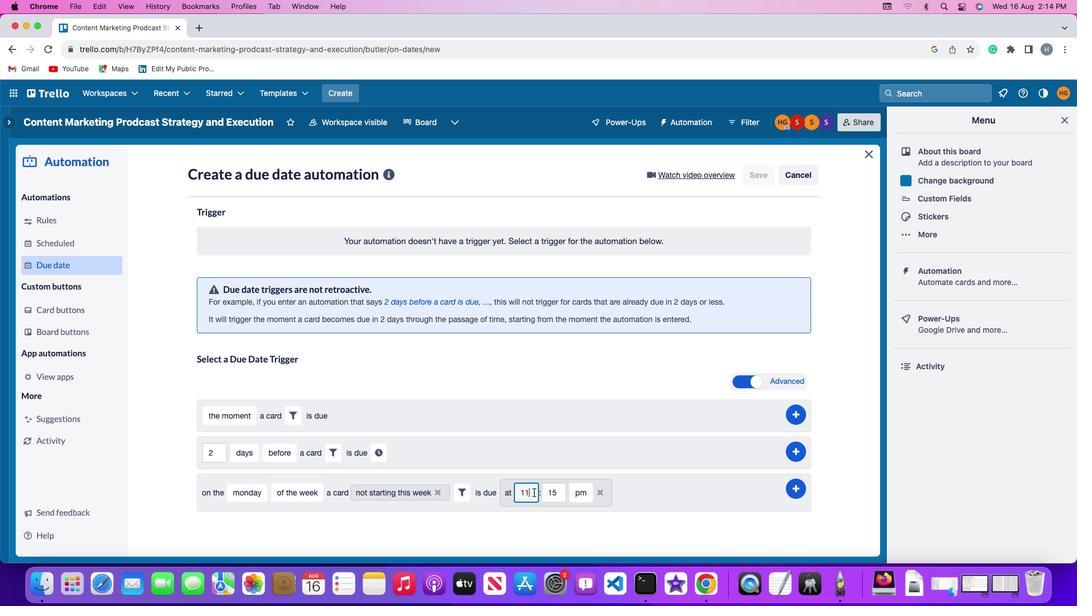 
Action: Mouse moved to (557, 493)
Screenshot: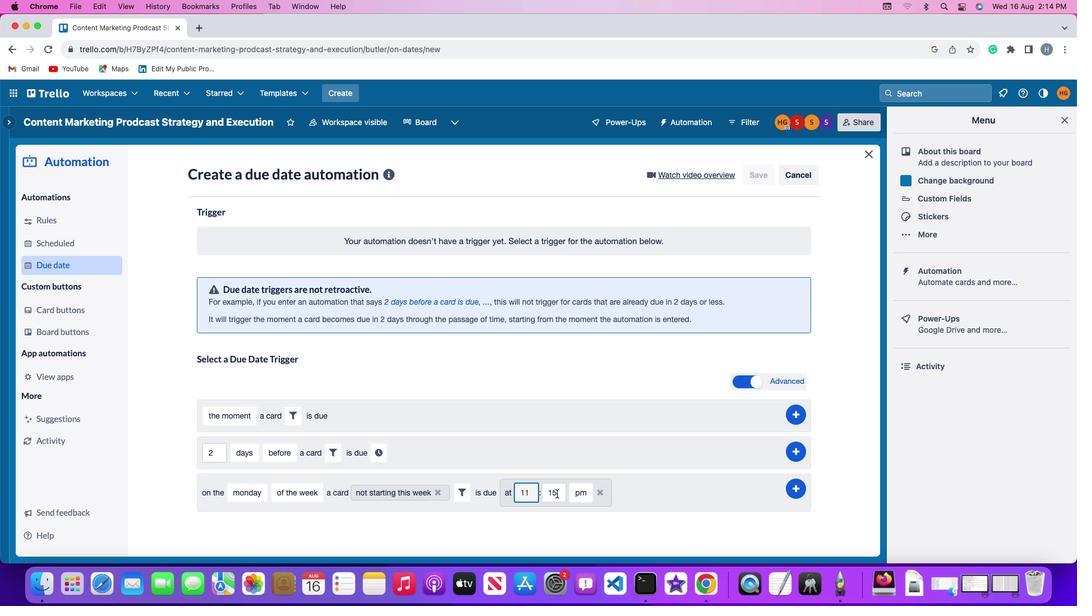 
Action: Mouse pressed left at (557, 493)
Screenshot: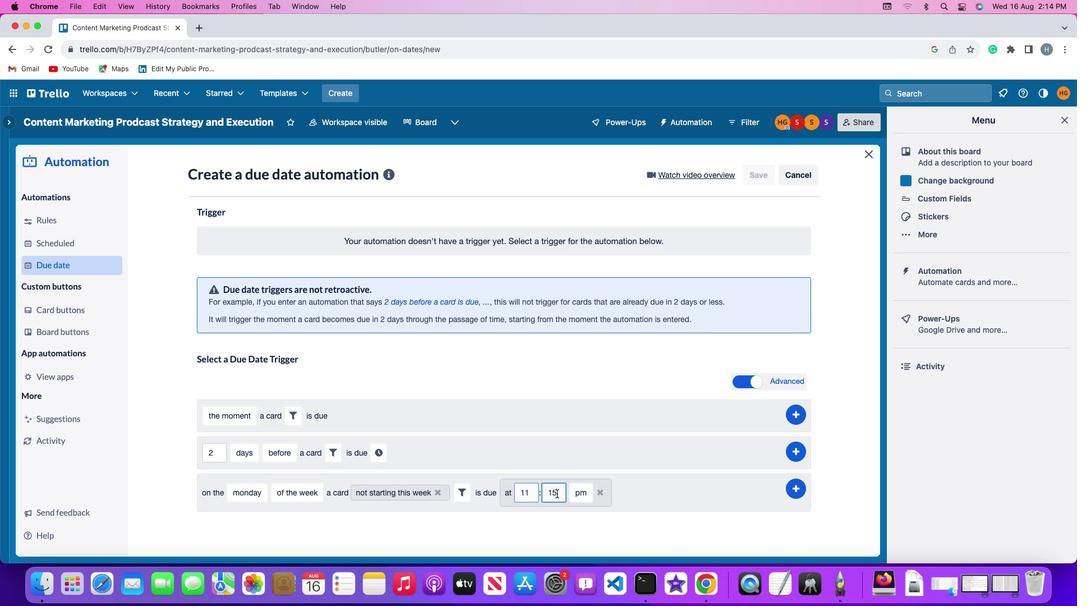 
Action: Key pressed Key.backspaceKey.backspaceKey.backspace'0''0'
Screenshot: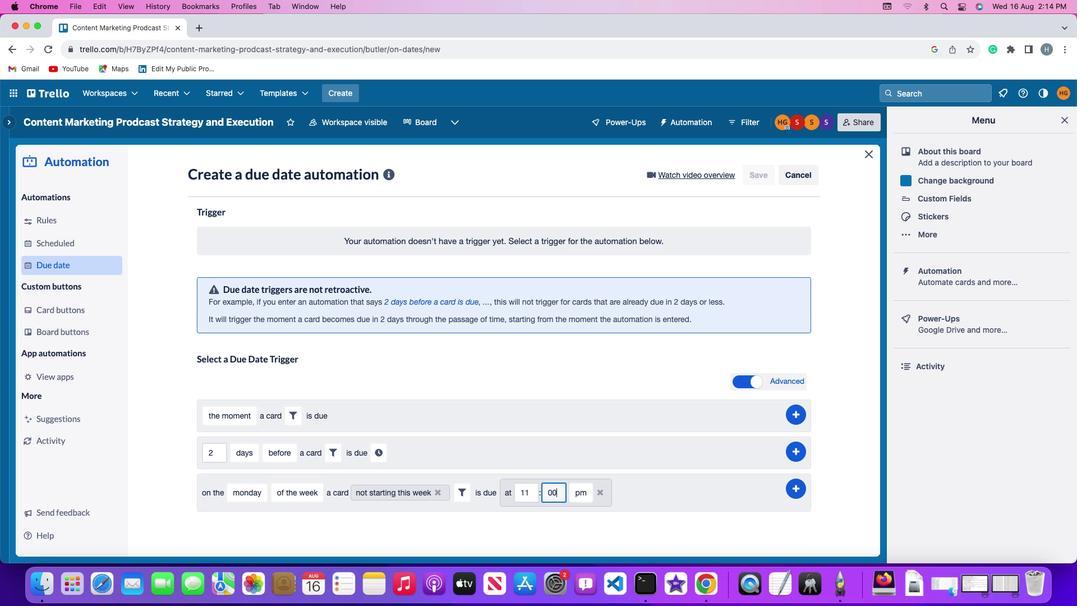 
Action: Mouse moved to (574, 493)
Screenshot: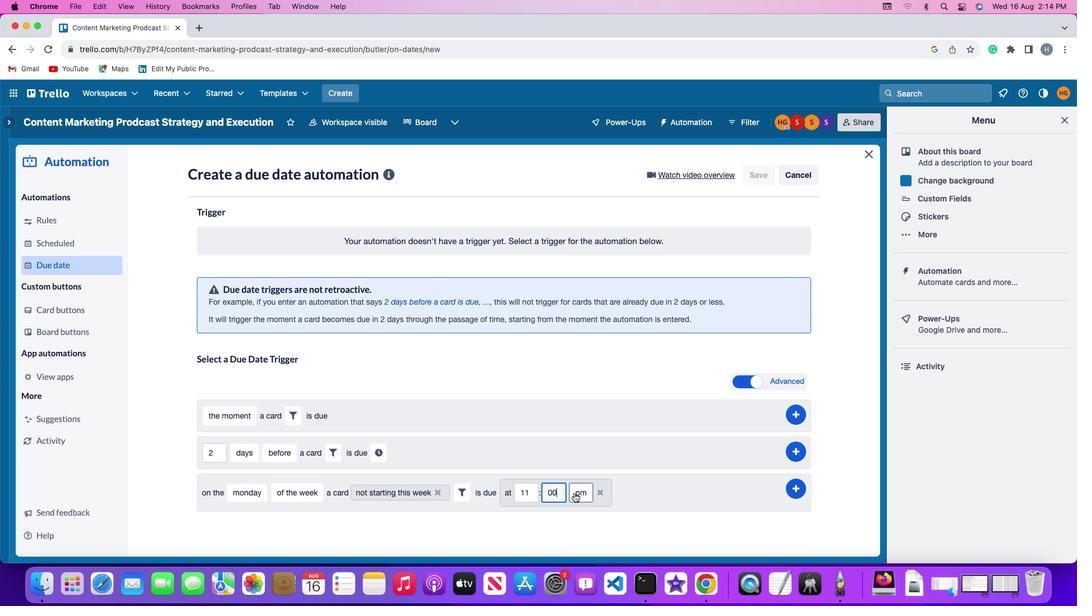 
Action: Mouse pressed left at (574, 493)
Screenshot: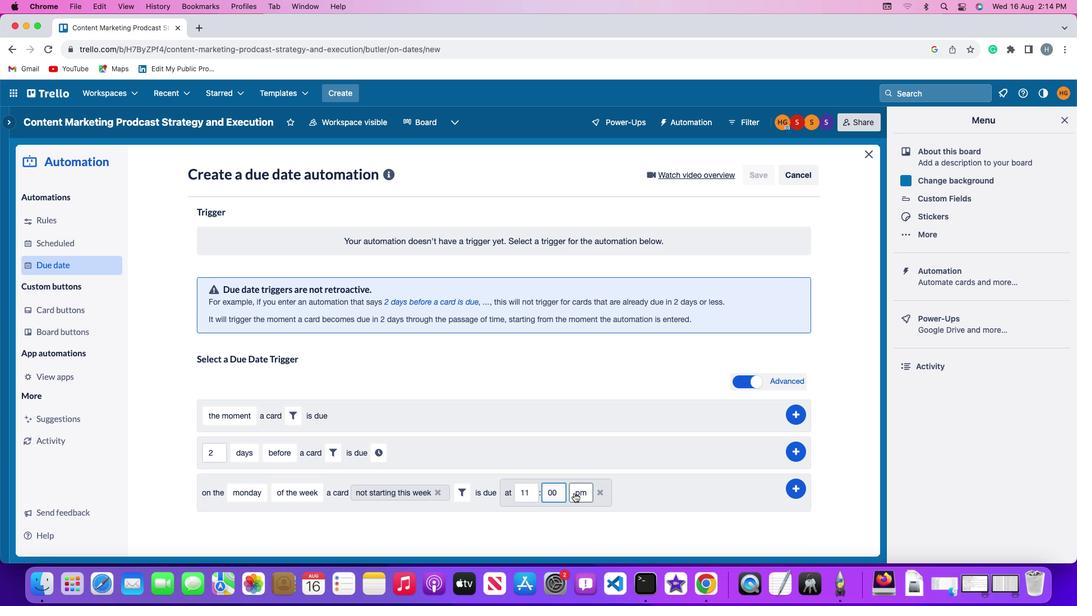 
Action: Mouse moved to (580, 509)
Screenshot: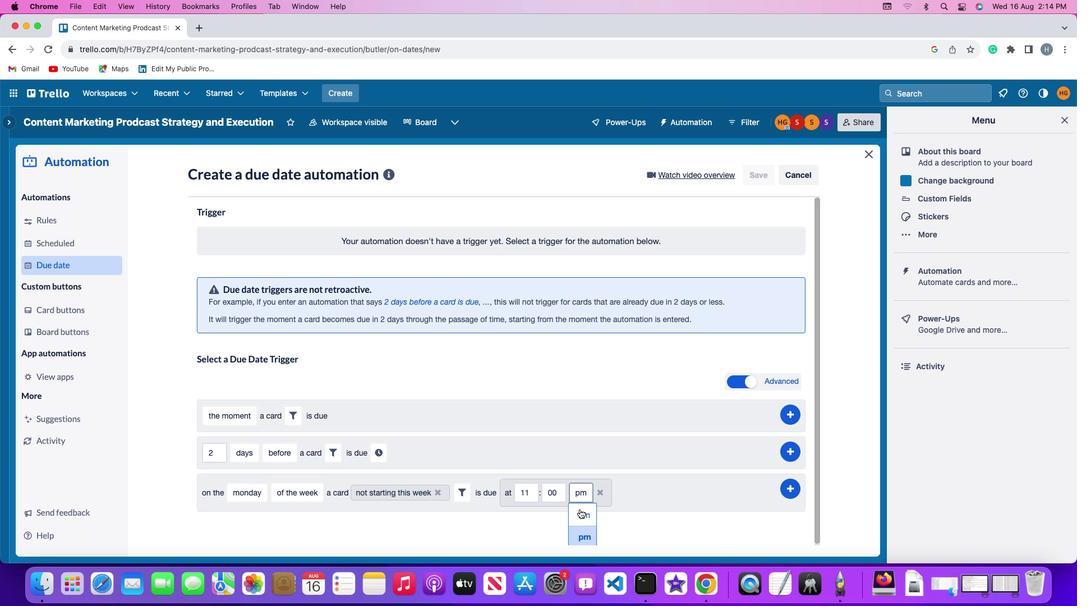 
Action: Mouse pressed left at (580, 509)
Screenshot: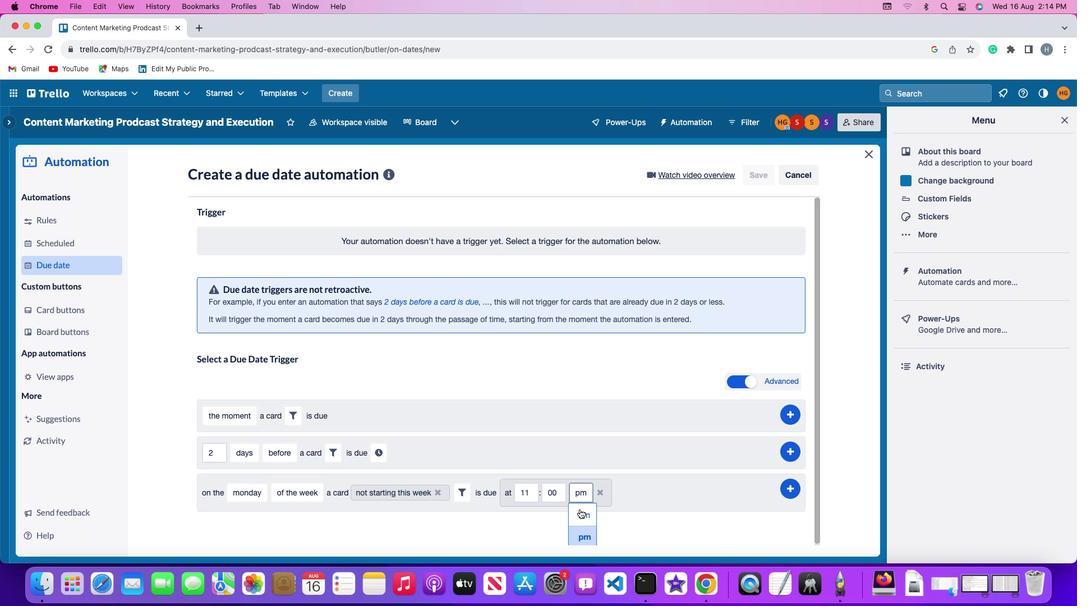 
Action: Mouse moved to (795, 489)
Screenshot: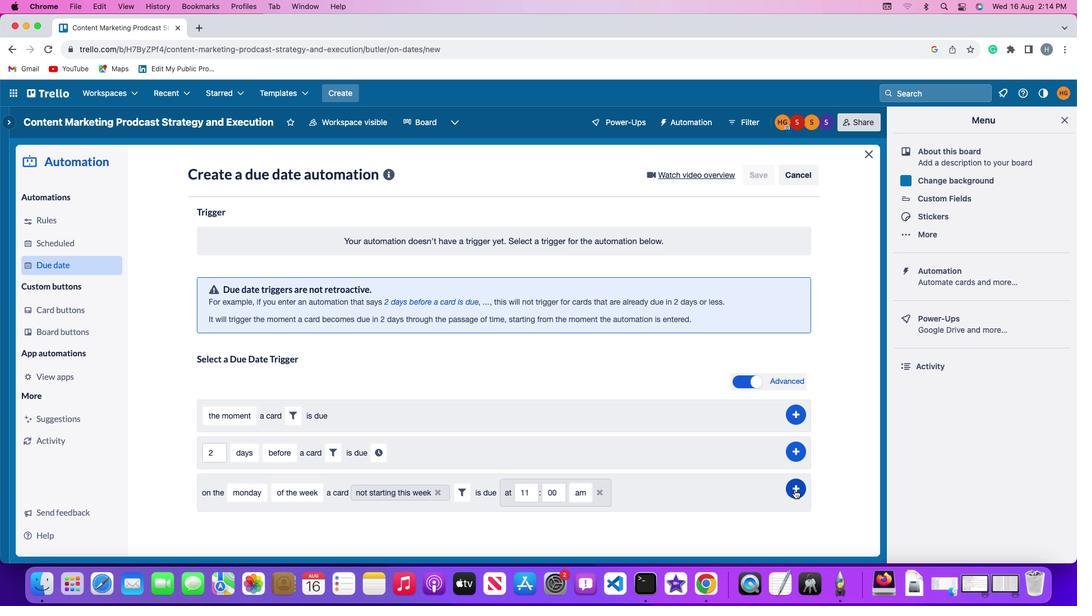 
Action: Mouse pressed left at (795, 489)
Screenshot: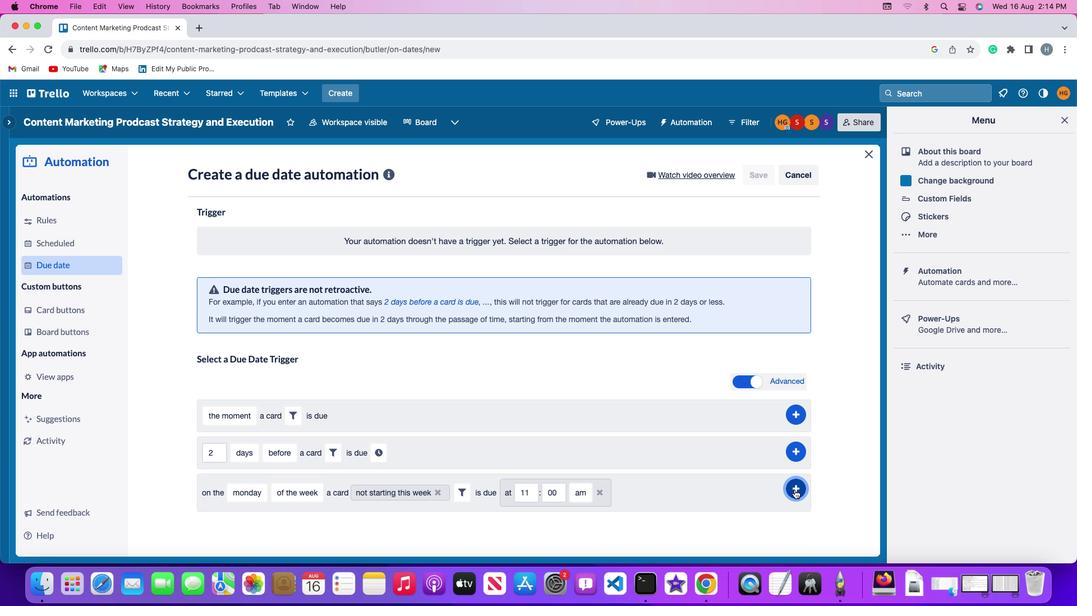 
Action: Mouse moved to (840, 423)
Screenshot: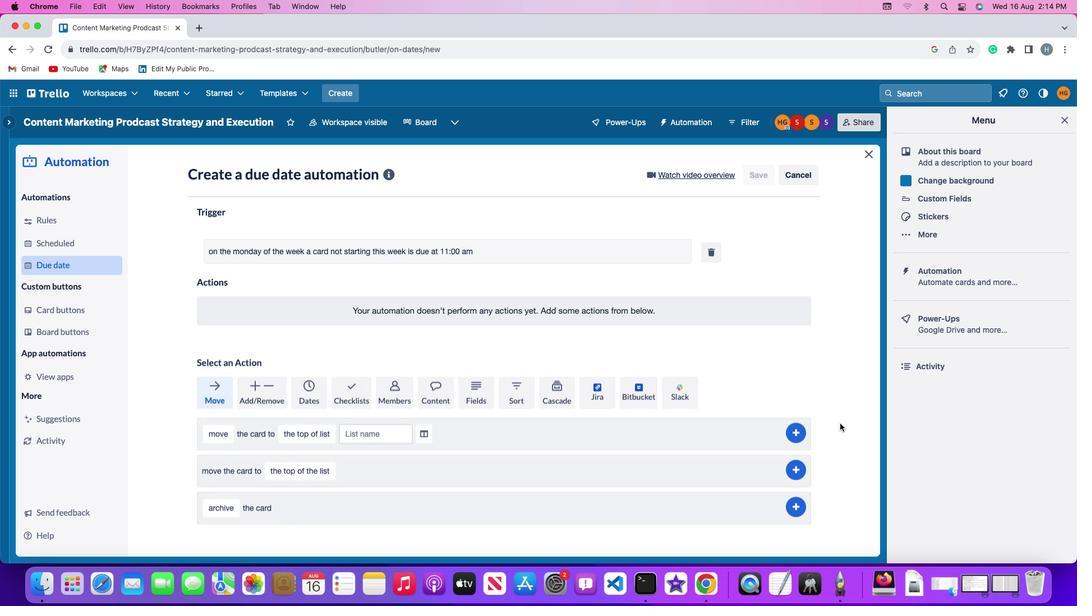 
